Task: Look for space in Kumba, Cameroon from 22nd June, 2023 to 30th June, 2023 for 2 adults in price range Rs.7000 to Rs.15000. Place can be entire place with 1  bedroom having 1 bed and 1 bathroom. Property type can be house, flat, guest house, hotel. Booking option can be shelf check-in. Required host language is English.
Action: Mouse moved to (492, 117)
Screenshot: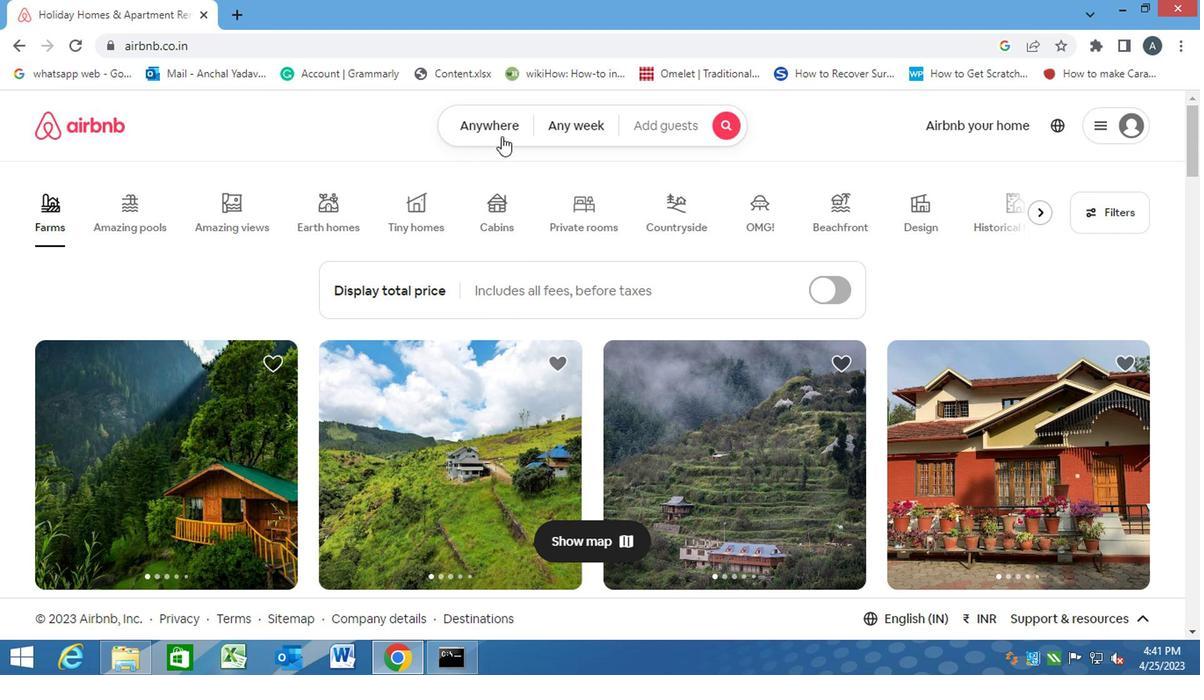
Action: Mouse pressed left at (492, 117)
Screenshot: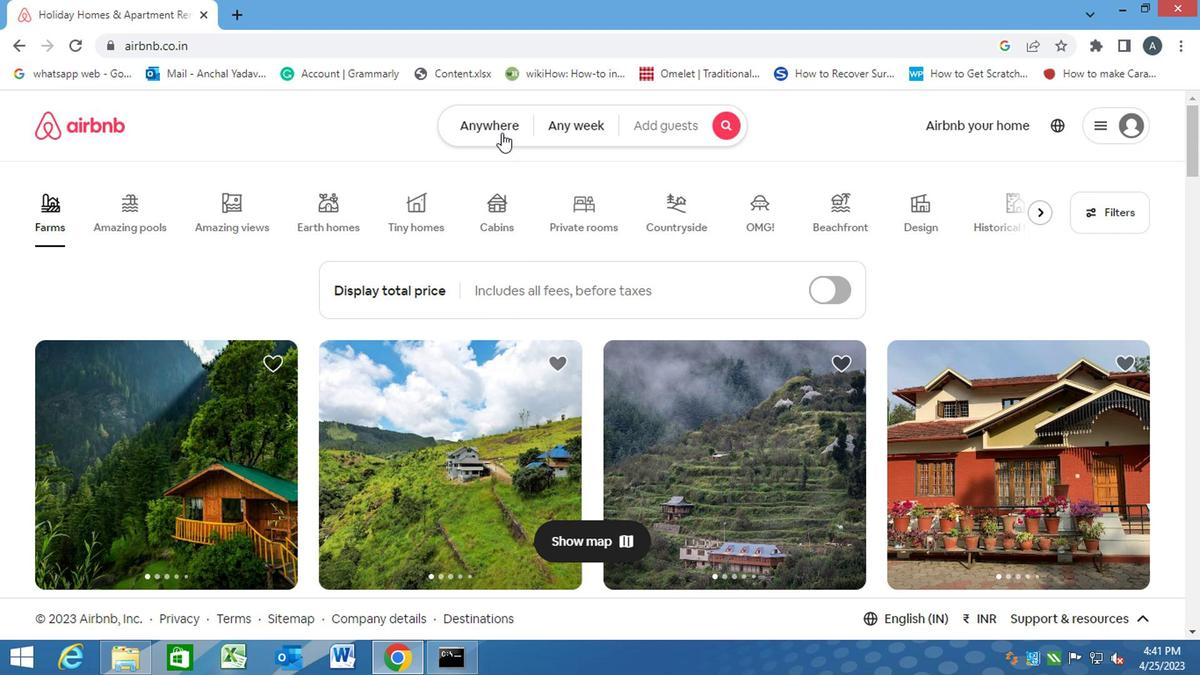 
Action: Mouse moved to (375, 178)
Screenshot: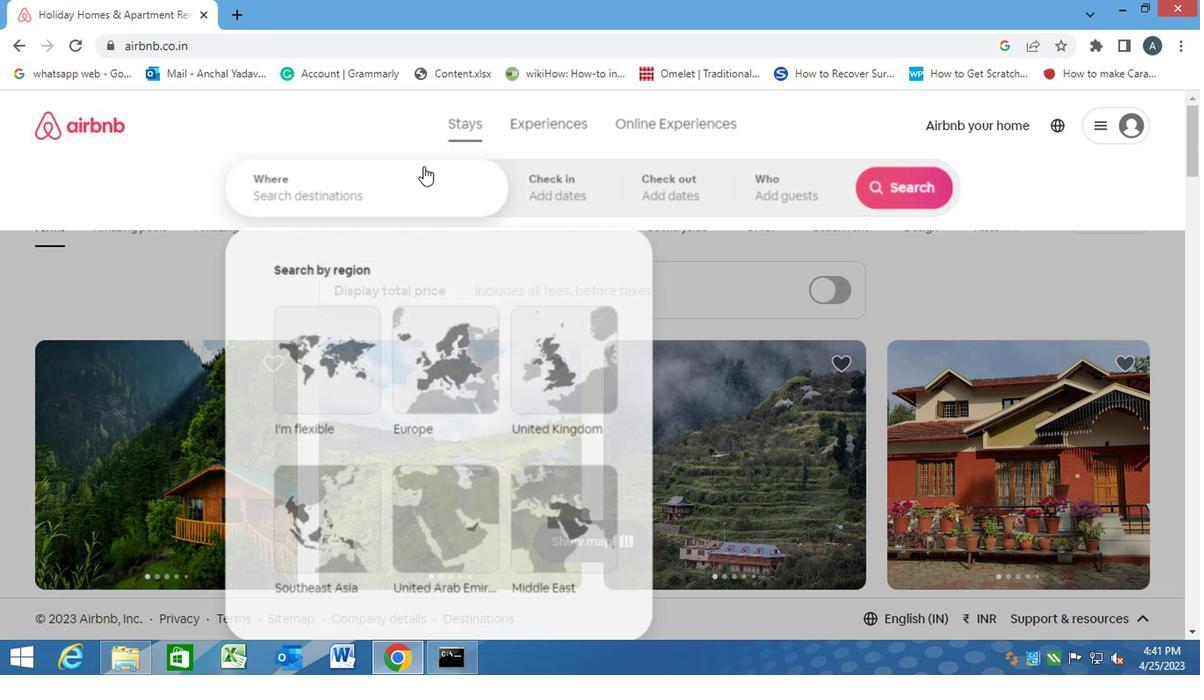 
Action: Mouse pressed left at (375, 178)
Screenshot: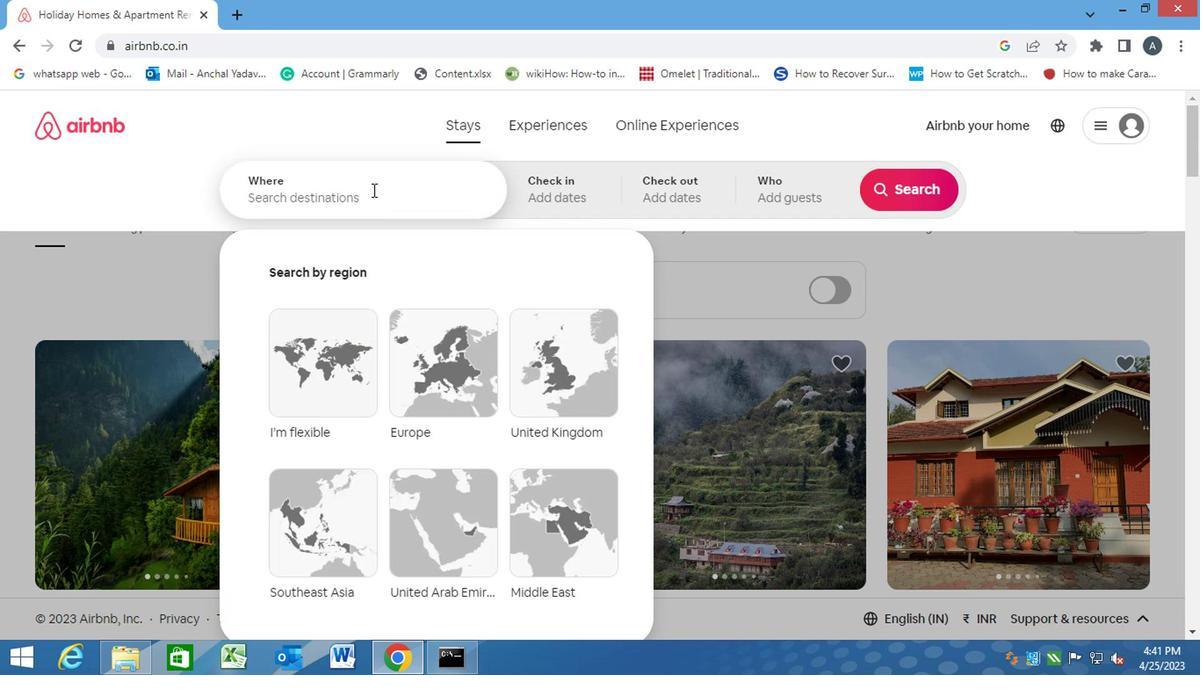 
Action: Key pressed k<Key.caps_lock>umba,<Key.space><Key.caps_lock>c<Key.caps_lock>an<Key.backspace>meroon<Key.enter>
Screenshot: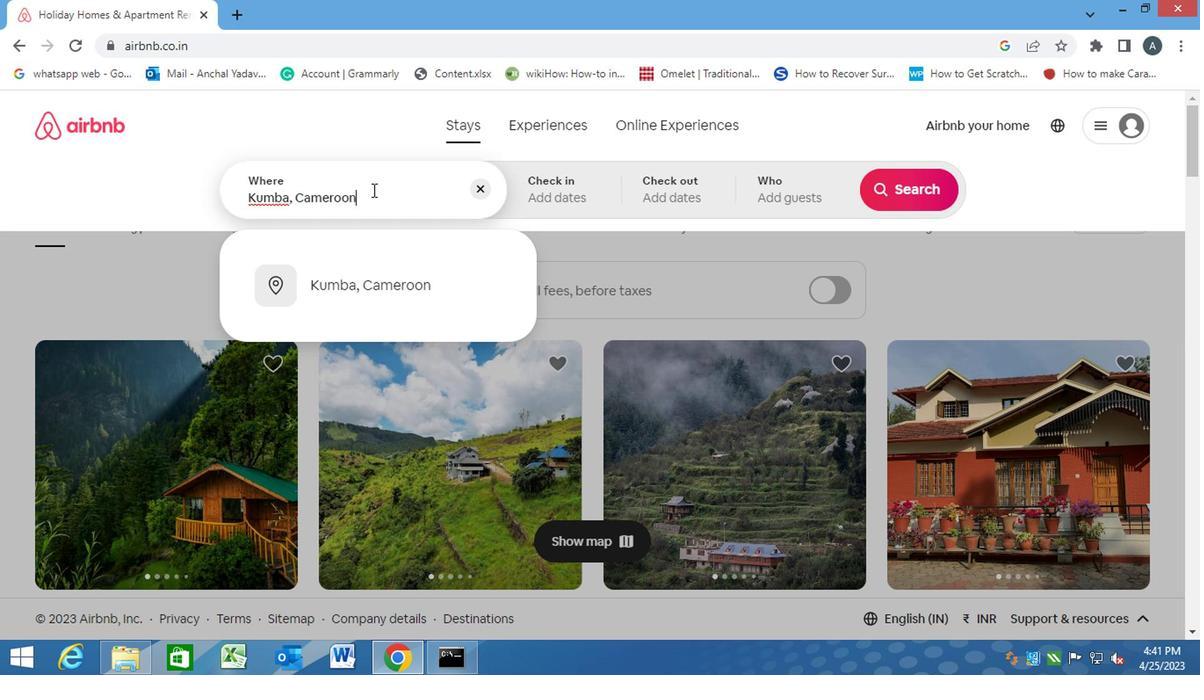 
Action: Mouse moved to (849, 323)
Screenshot: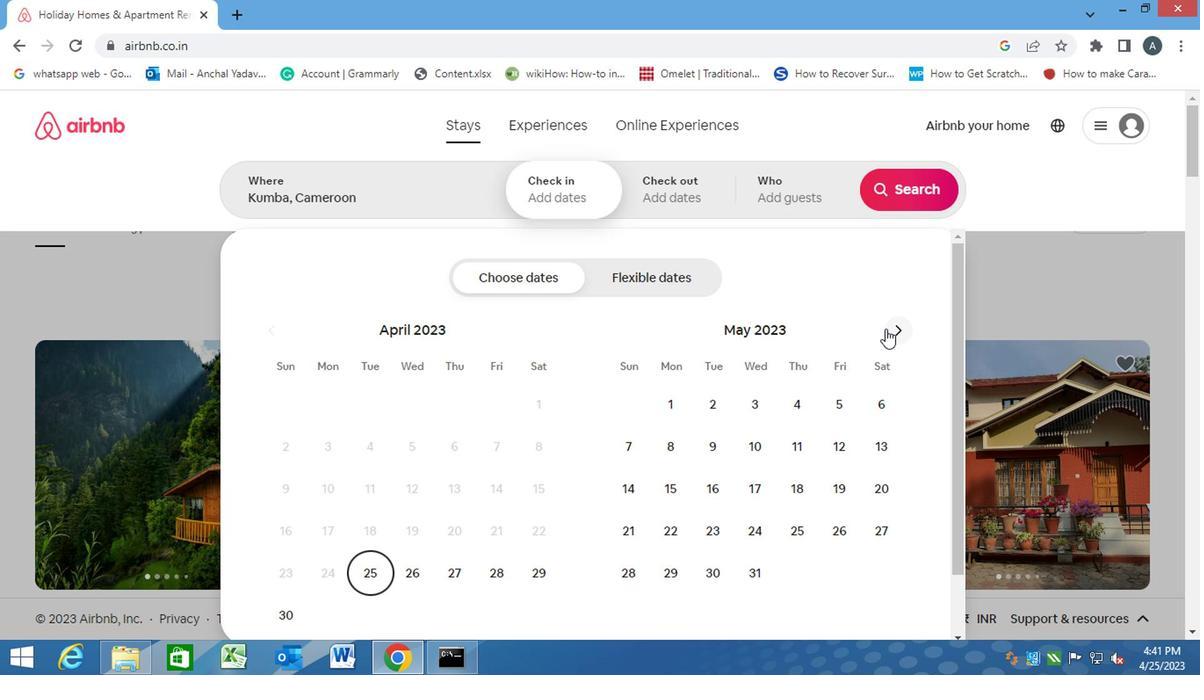 
Action: Mouse pressed left at (849, 323)
Screenshot: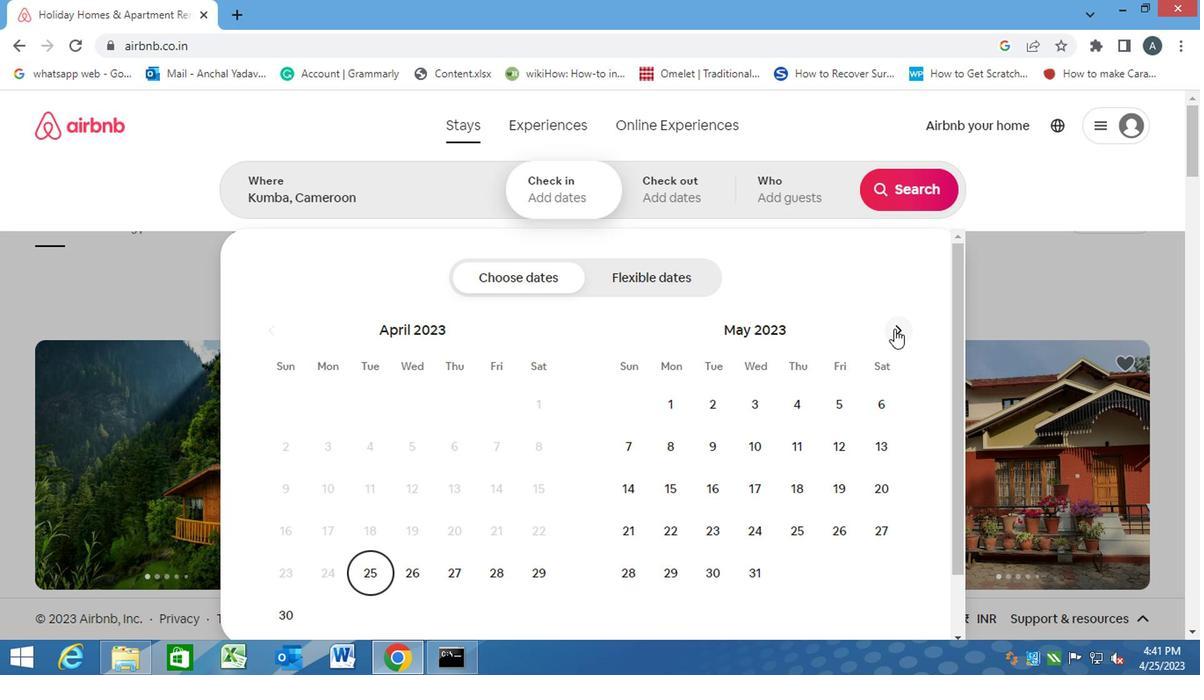 
Action: Mouse moved to (762, 522)
Screenshot: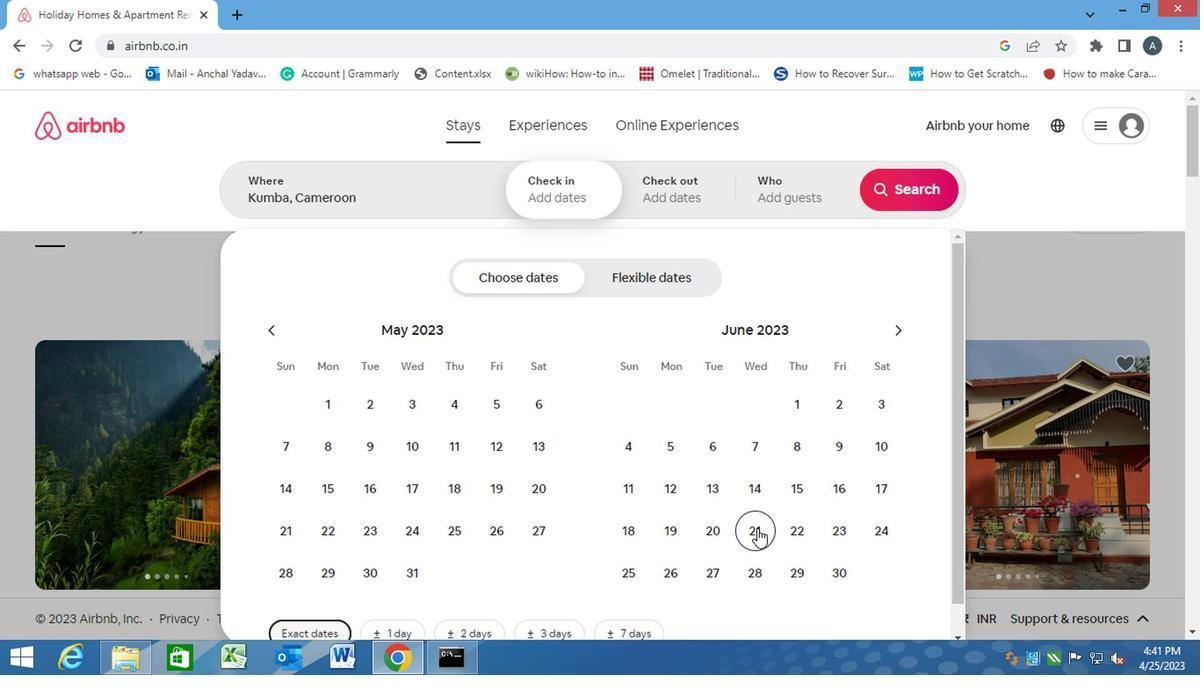 
Action: Mouse pressed left at (762, 522)
Screenshot: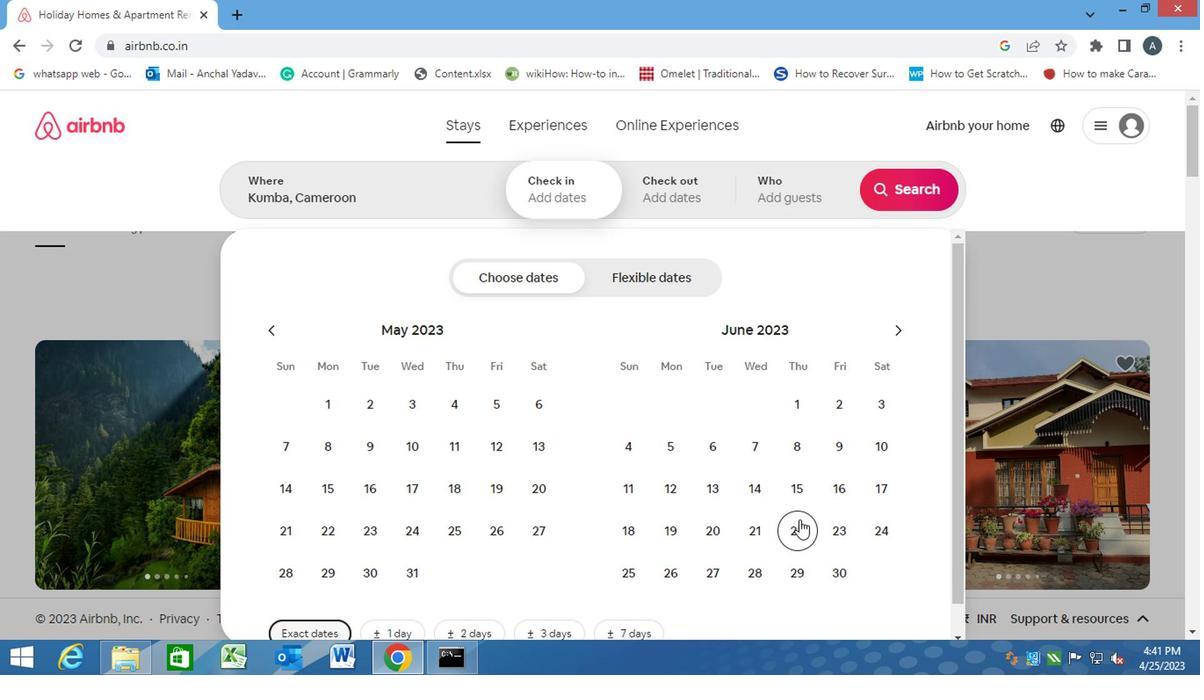 
Action: Mouse moved to (790, 565)
Screenshot: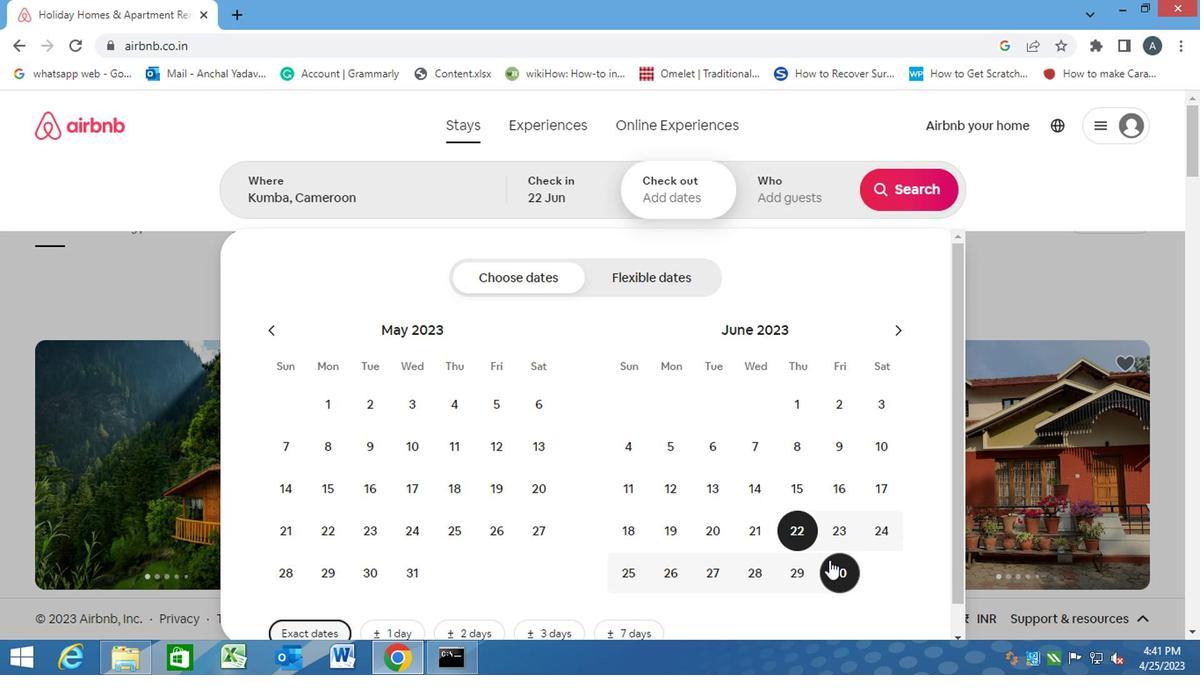 
Action: Mouse pressed left at (790, 565)
Screenshot: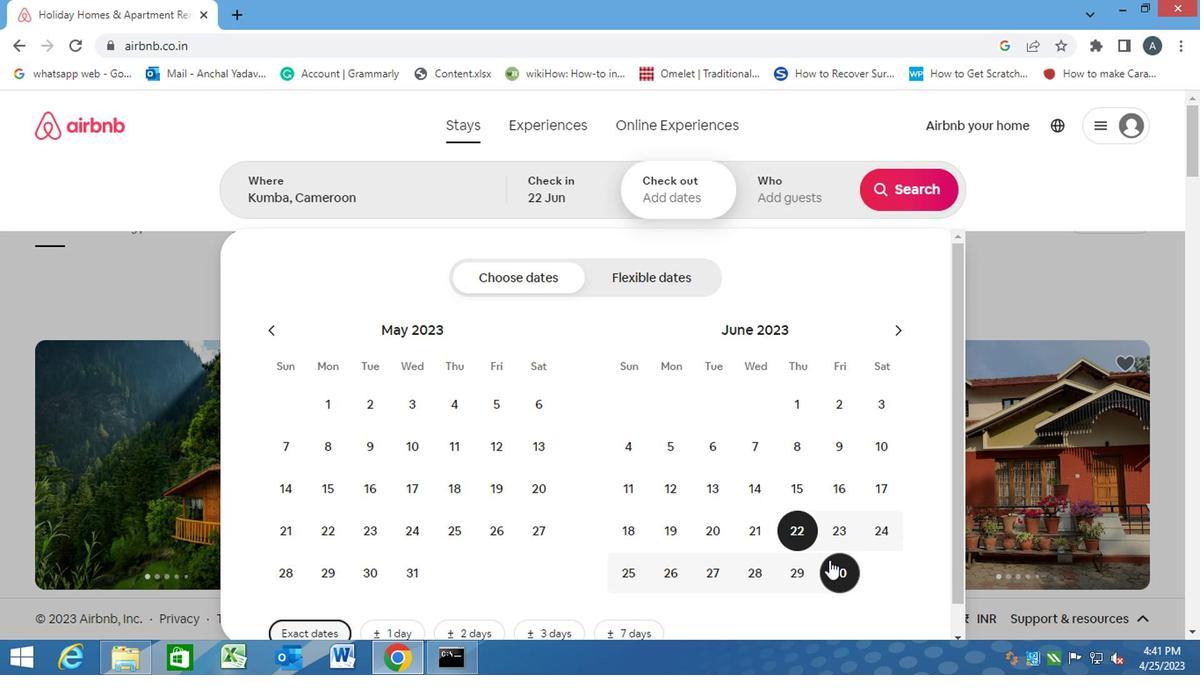 
Action: Mouse moved to (728, 163)
Screenshot: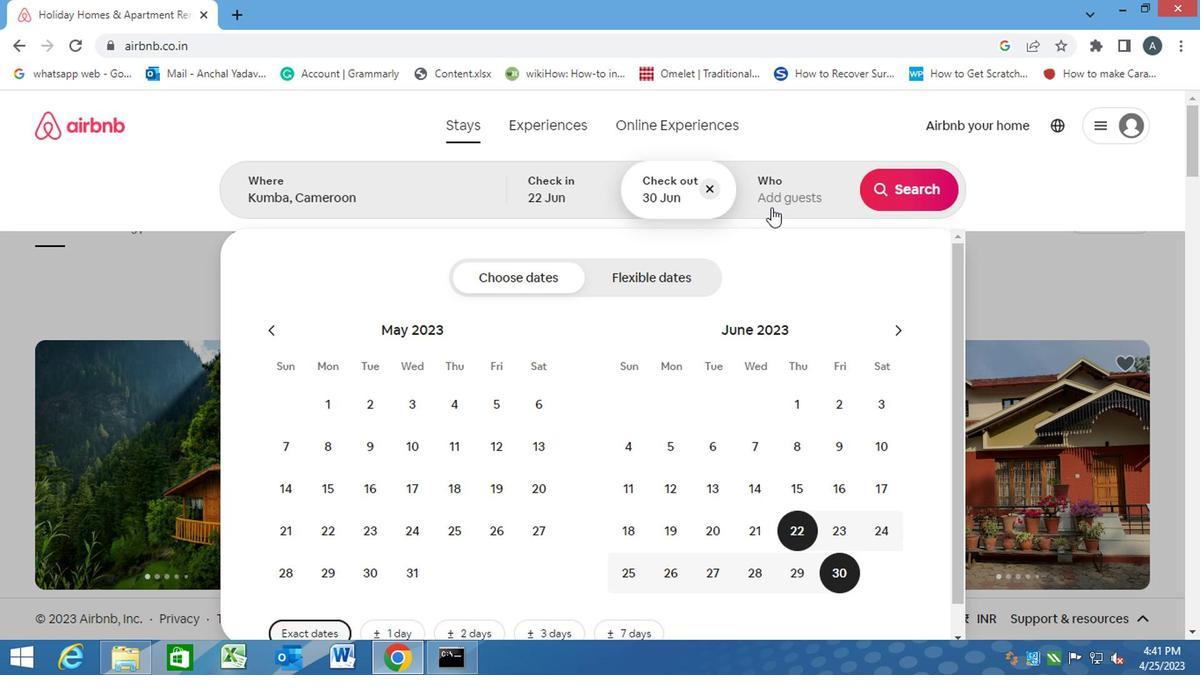 
Action: Mouse pressed left at (728, 163)
Screenshot: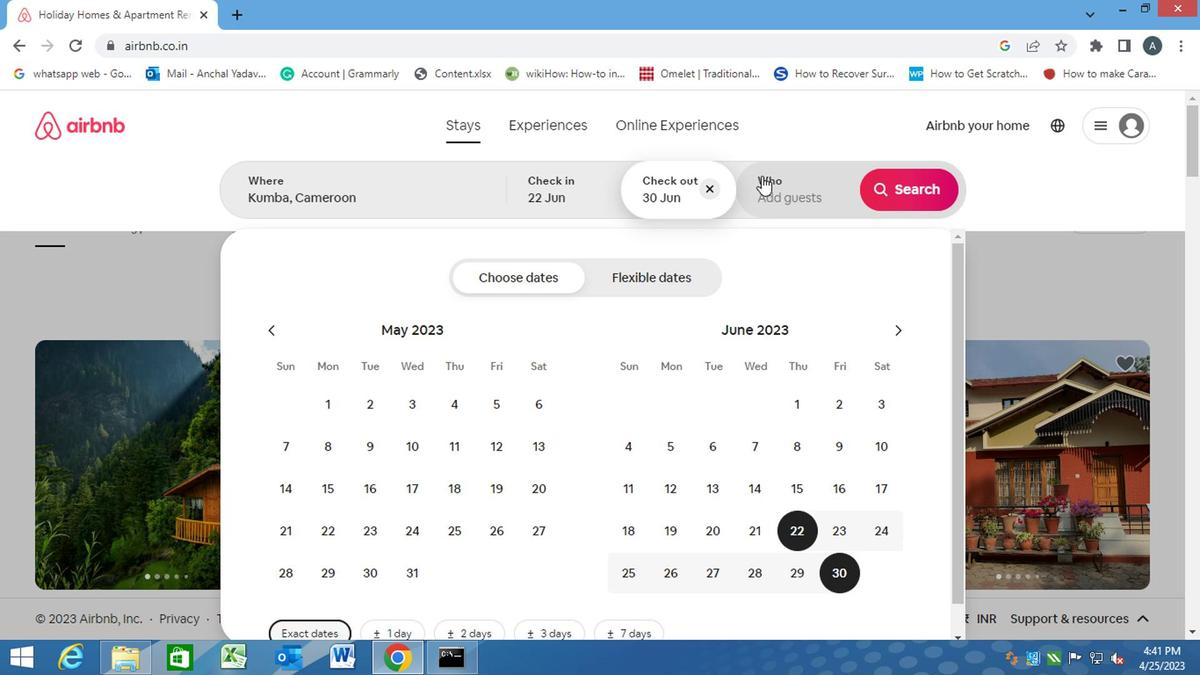 
Action: Mouse moved to (861, 270)
Screenshot: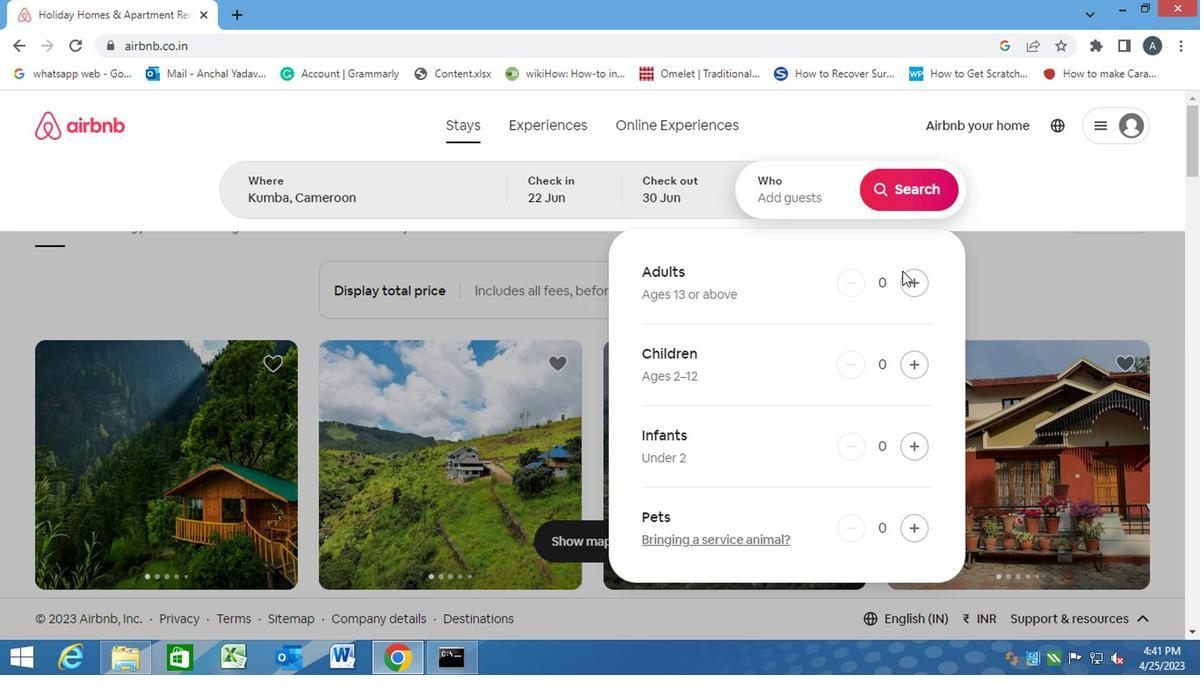 
Action: Mouse pressed left at (861, 270)
Screenshot: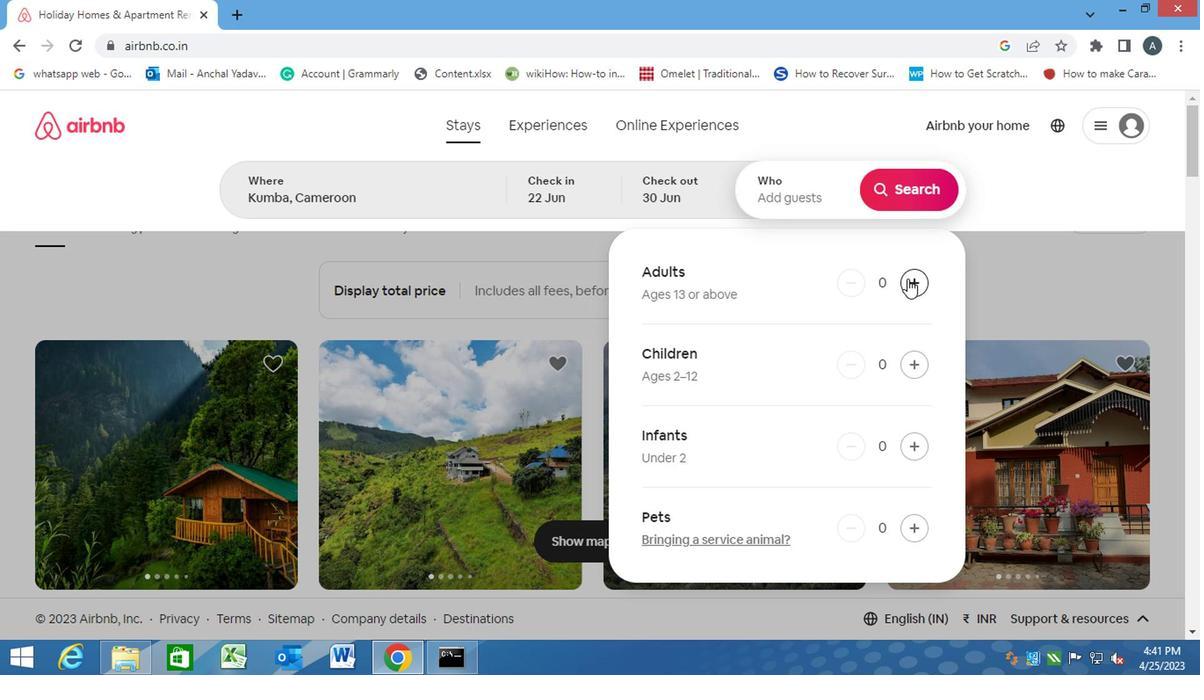 
Action: Mouse pressed left at (861, 270)
Screenshot: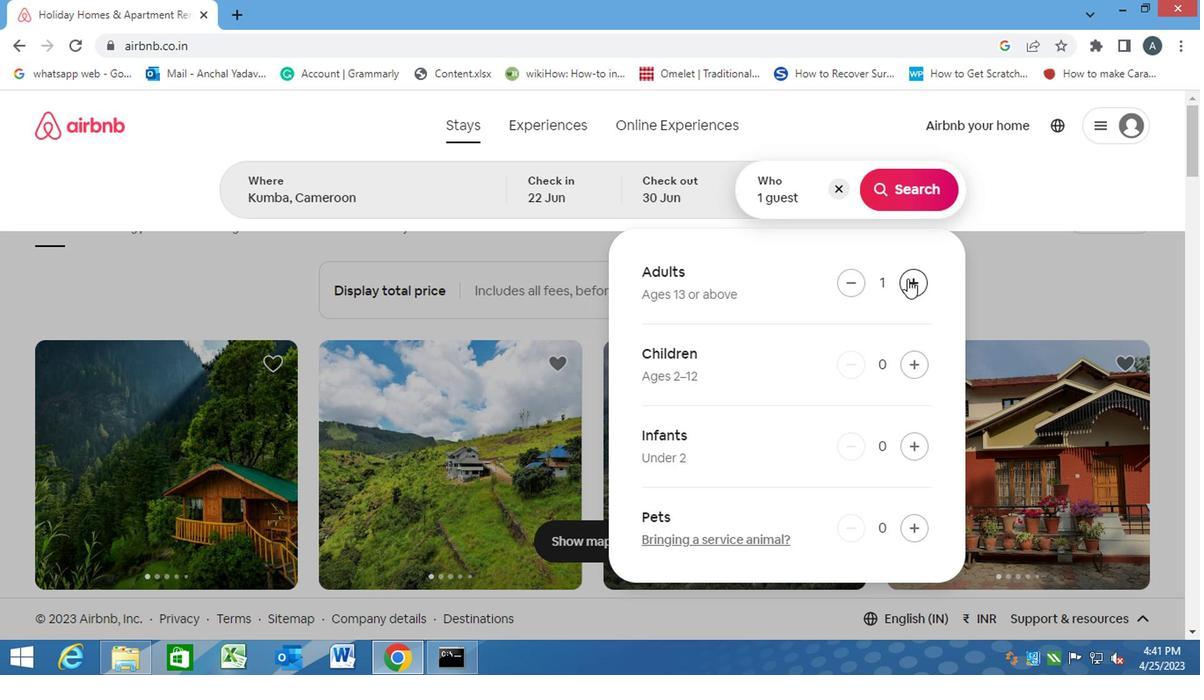 
Action: Mouse moved to (855, 176)
Screenshot: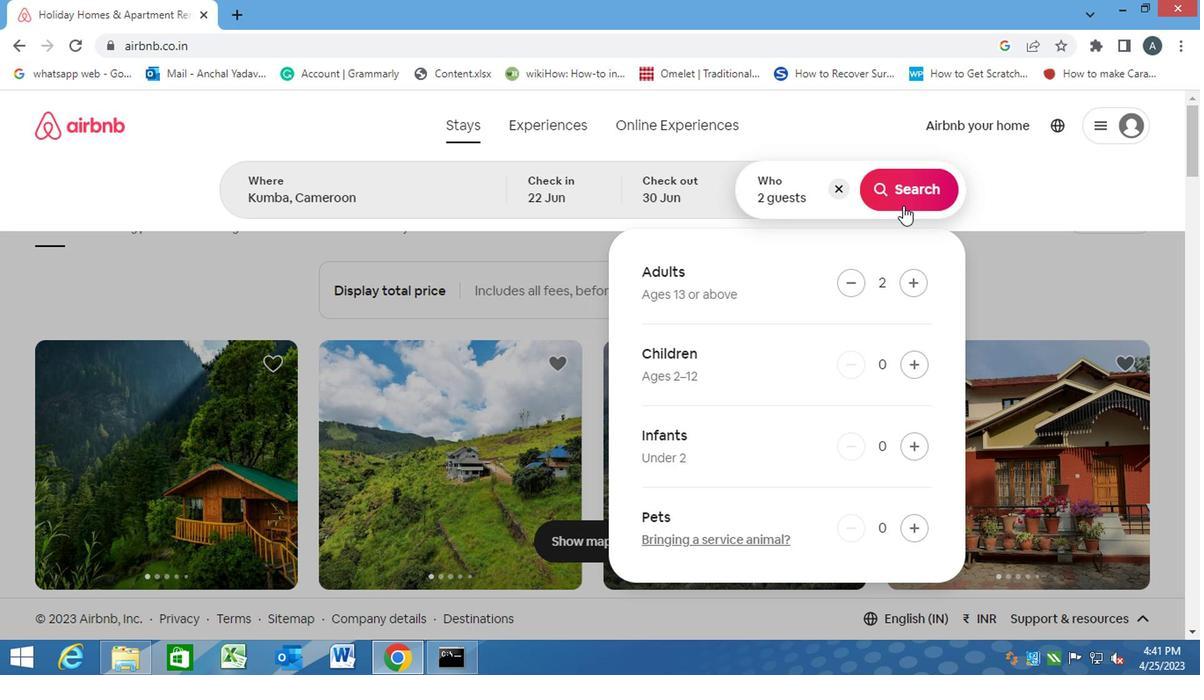 
Action: Mouse pressed left at (855, 176)
Screenshot: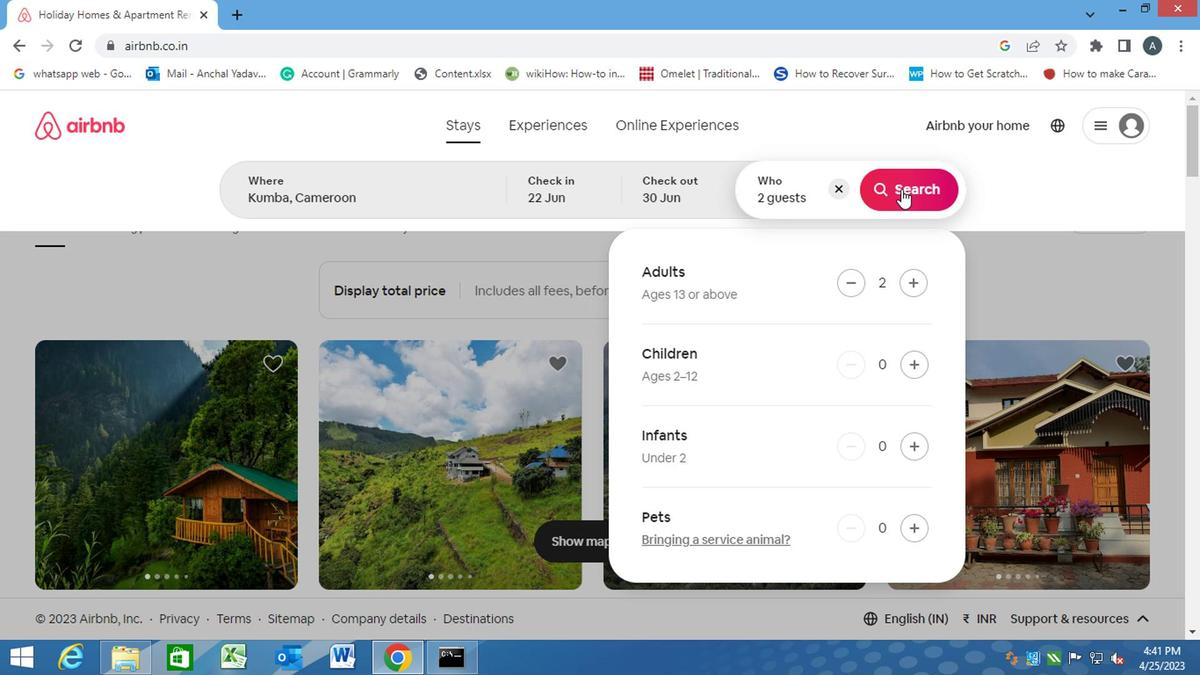 
Action: Mouse moved to (1068, 176)
Screenshot: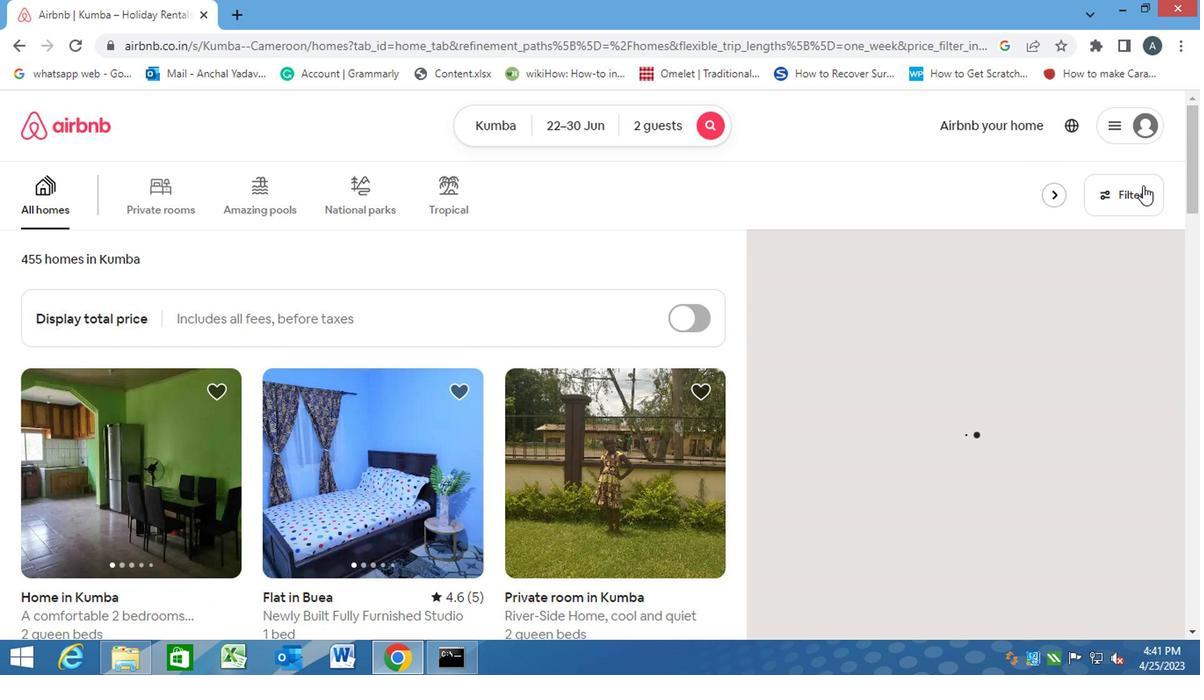 
Action: Mouse pressed left at (1068, 176)
Screenshot: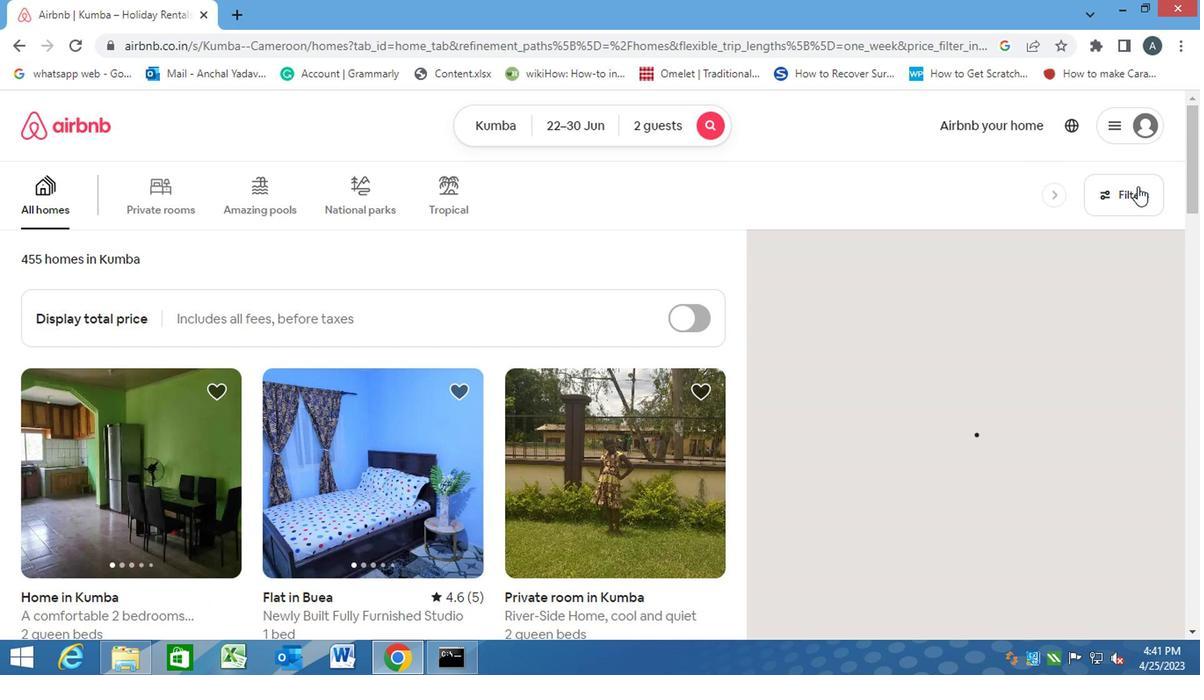 
Action: Mouse moved to (408, 408)
Screenshot: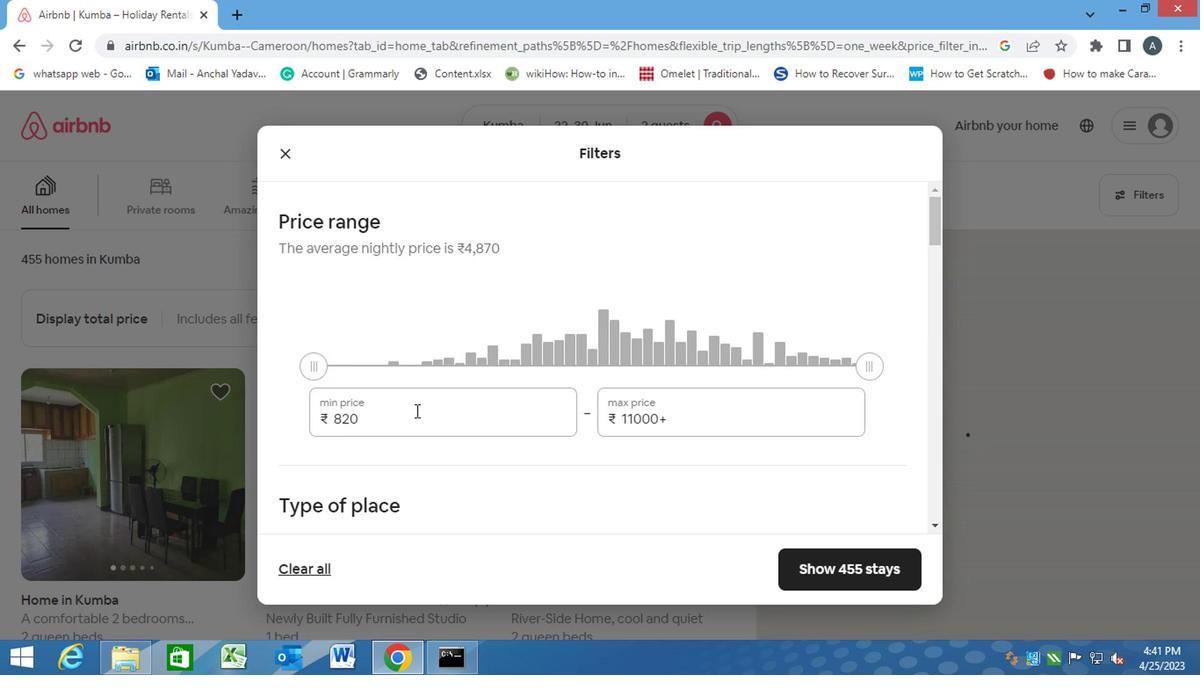 
Action: Mouse pressed left at (408, 408)
Screenshot: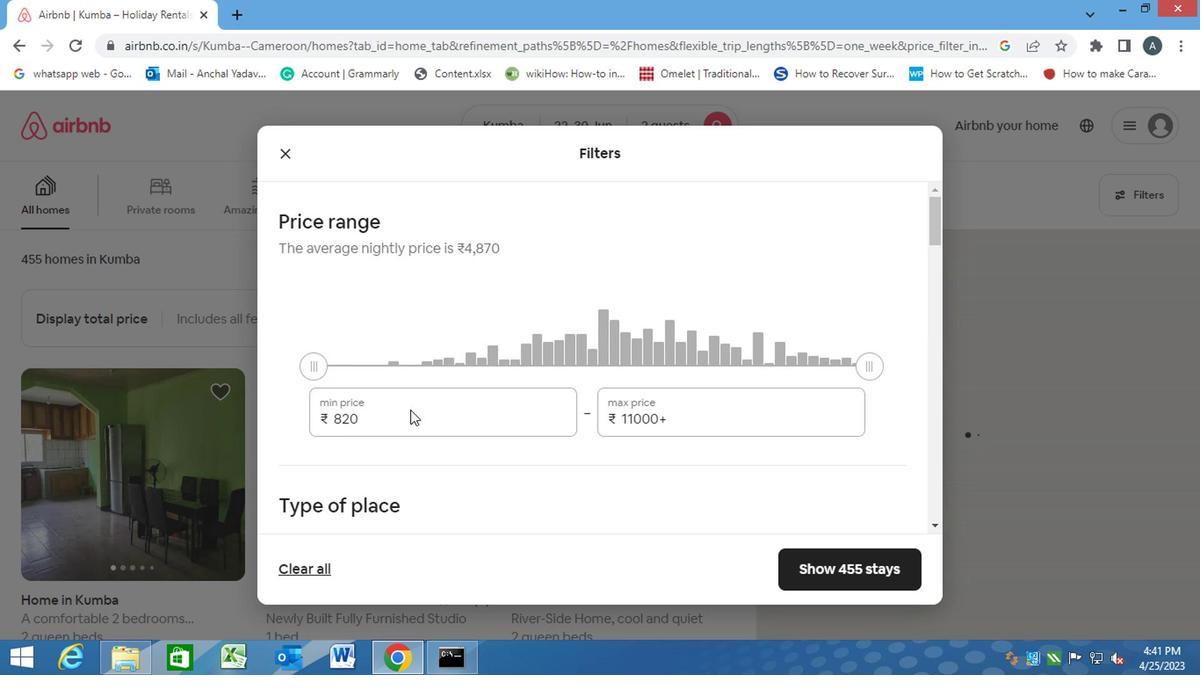 
Action: Mouse moved to (367, 407)
Screenshot: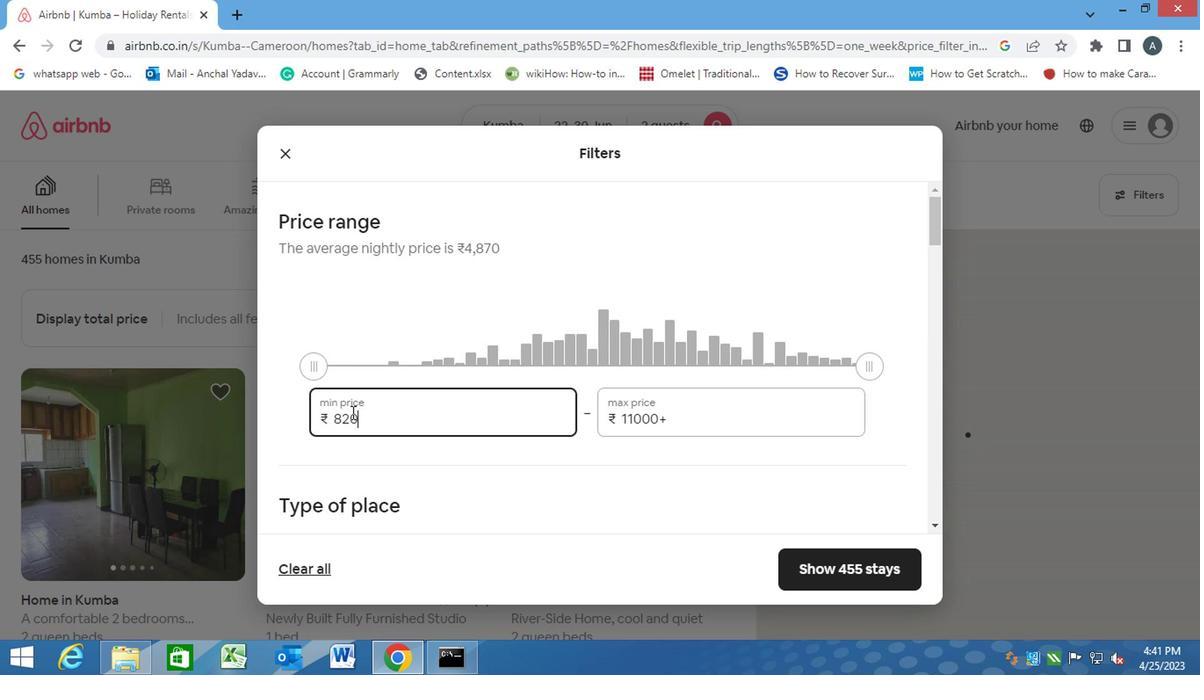 
Action: Mouse pressed left at (367, 407)
Screenshot: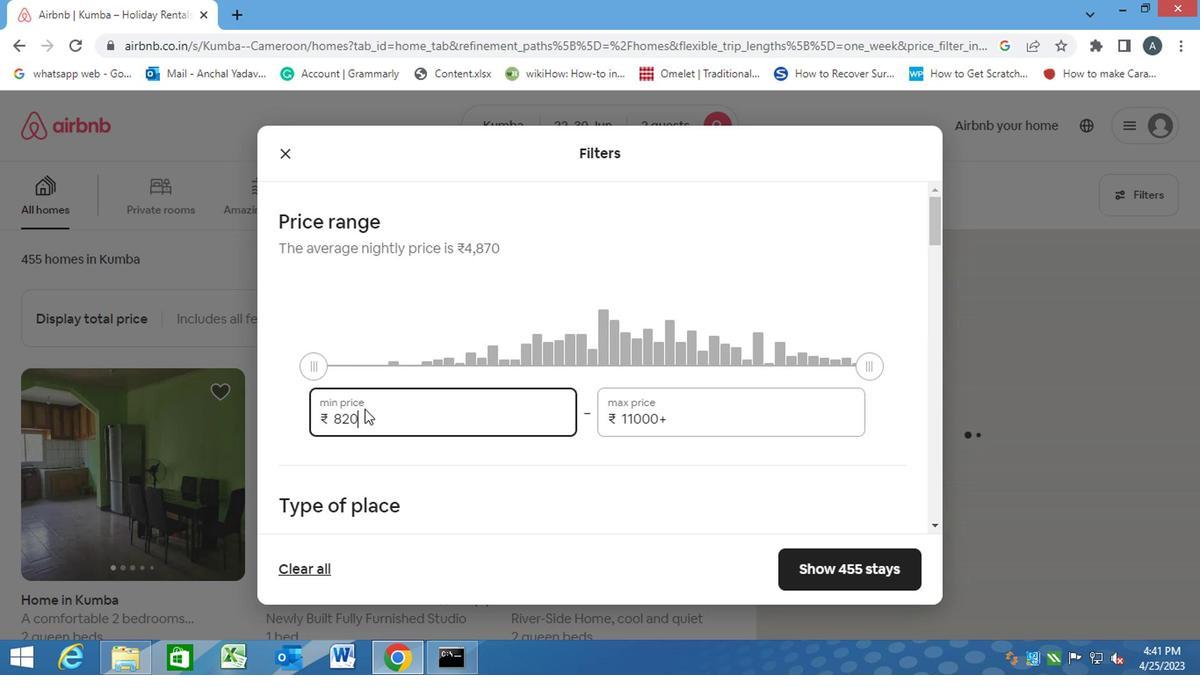
Action: Mouse moved to (364, 416)
Screenshot: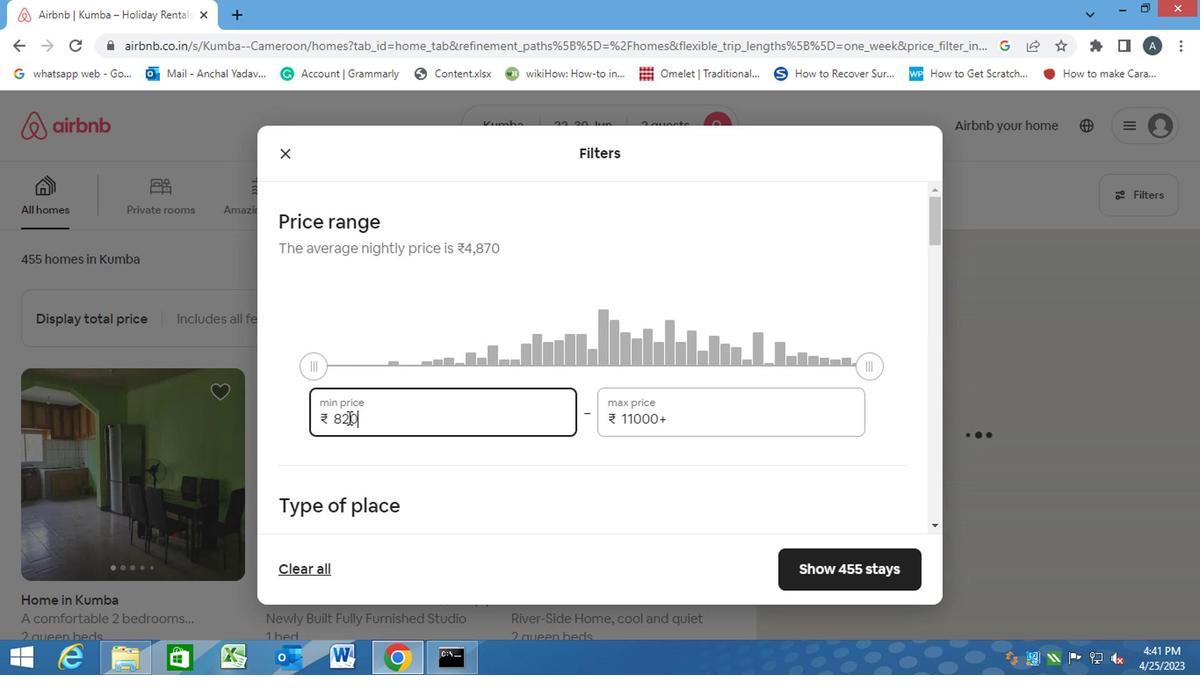
Action: Mouse pressed left at (364, 416)
Screenshot: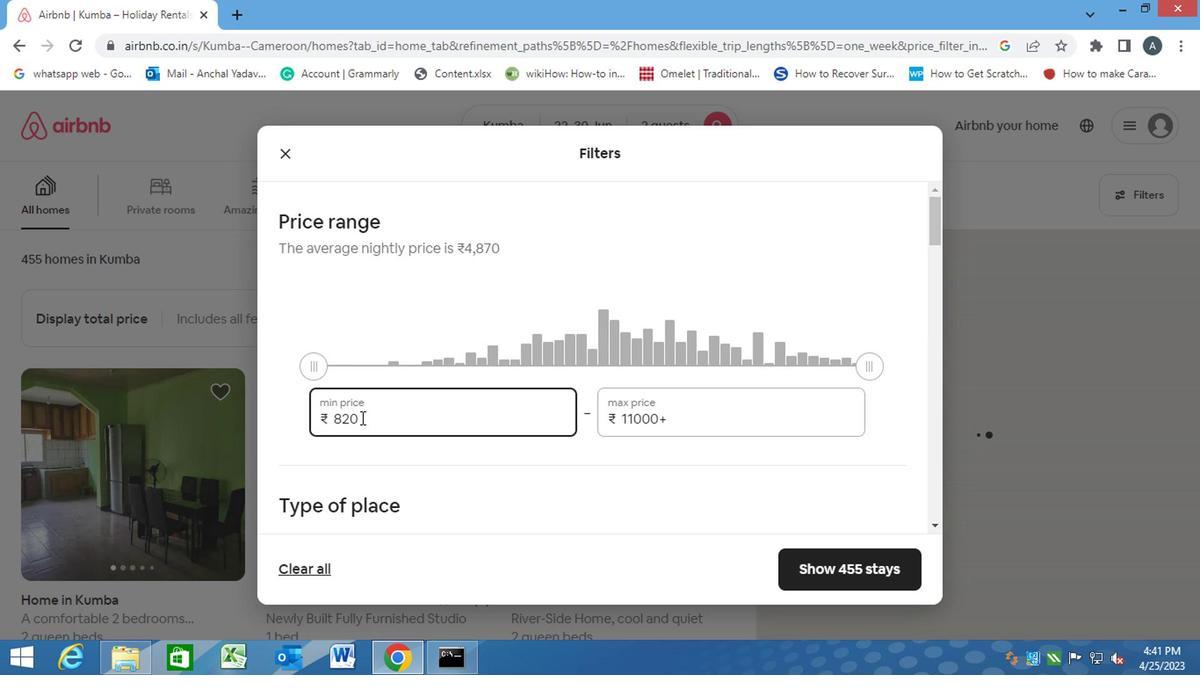 
Action: Mouse moved to (324, 425)
Screenshot: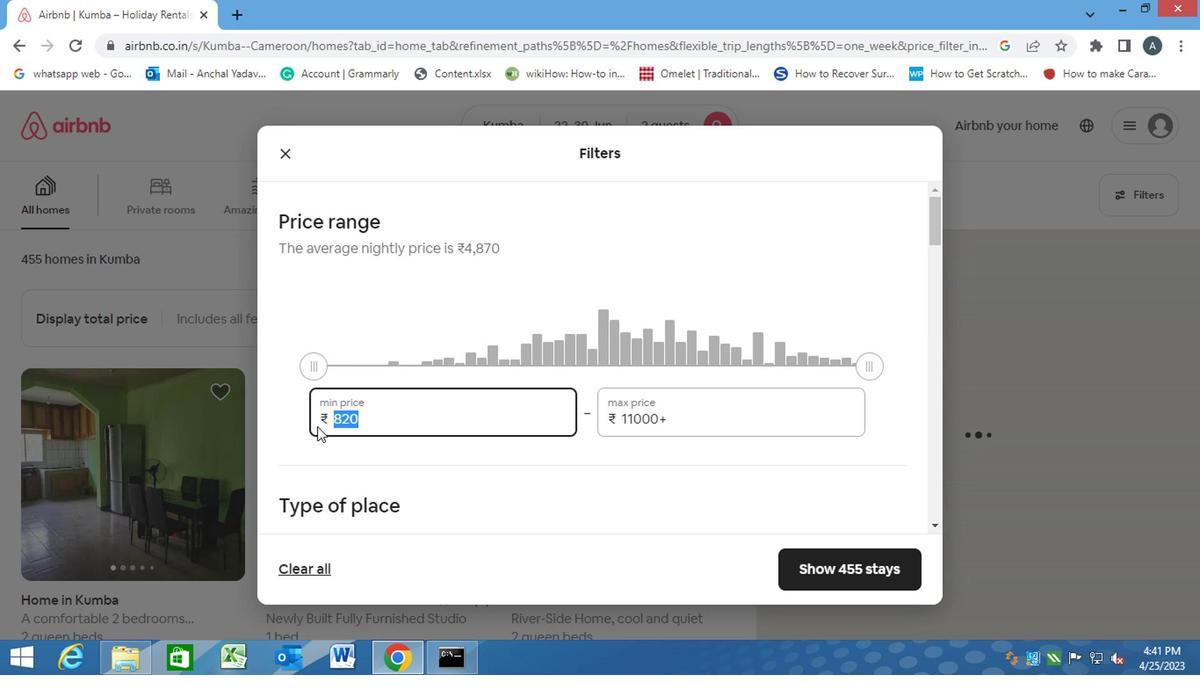 
Action: Key pressed 7000<Key.tab><Key.backspace><Key.backspace><Key.backspace><Key.backspace><Key.backspace>1<Key.backspace><Key.backspace><Key.backspace><Key.backspace><Key.backspace><Key.backspace><Key.backspace><Key.backspace><Key.backspace><Key.backspace><Key.backspace>15000
Screenshot: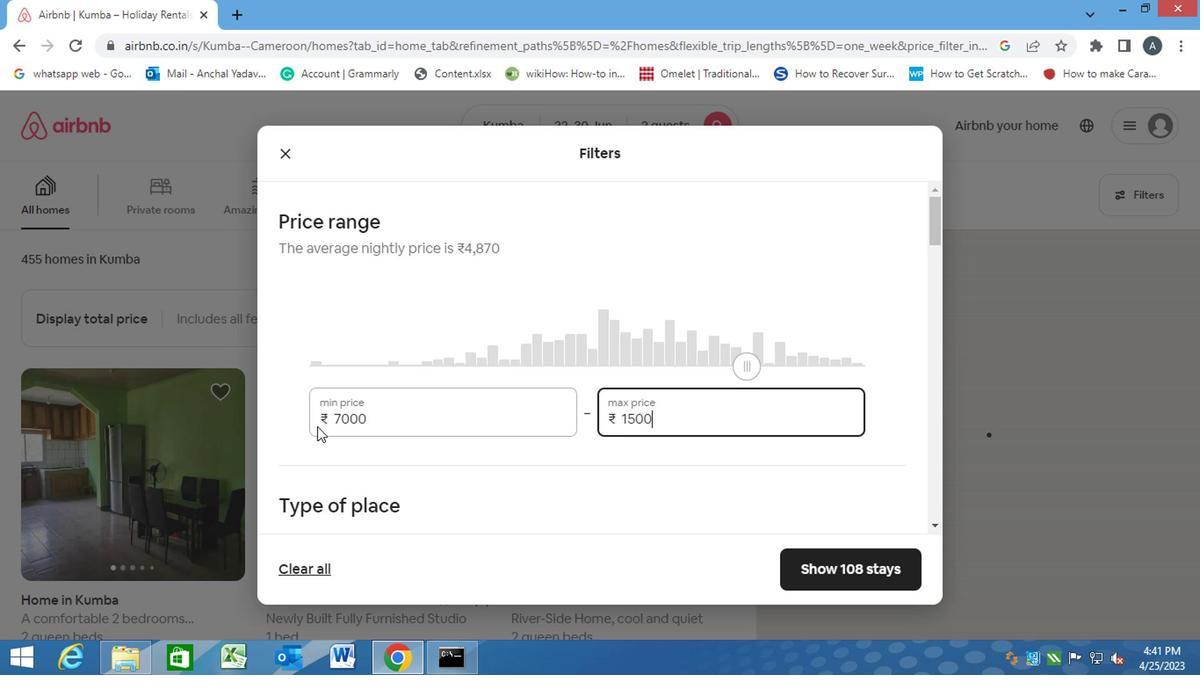 
Action: Mouse moved to (360, 432)
Screenshot: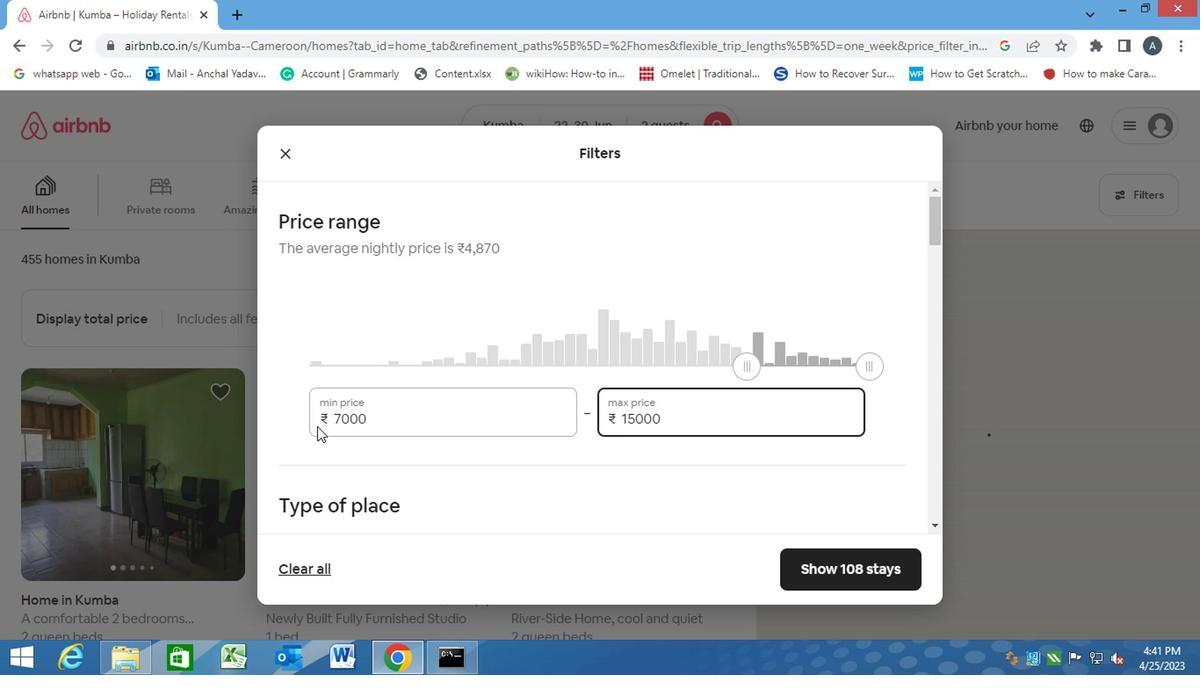 
Action: Mouse scrolled (360, 432) with delta (0, 0)
Screenshot: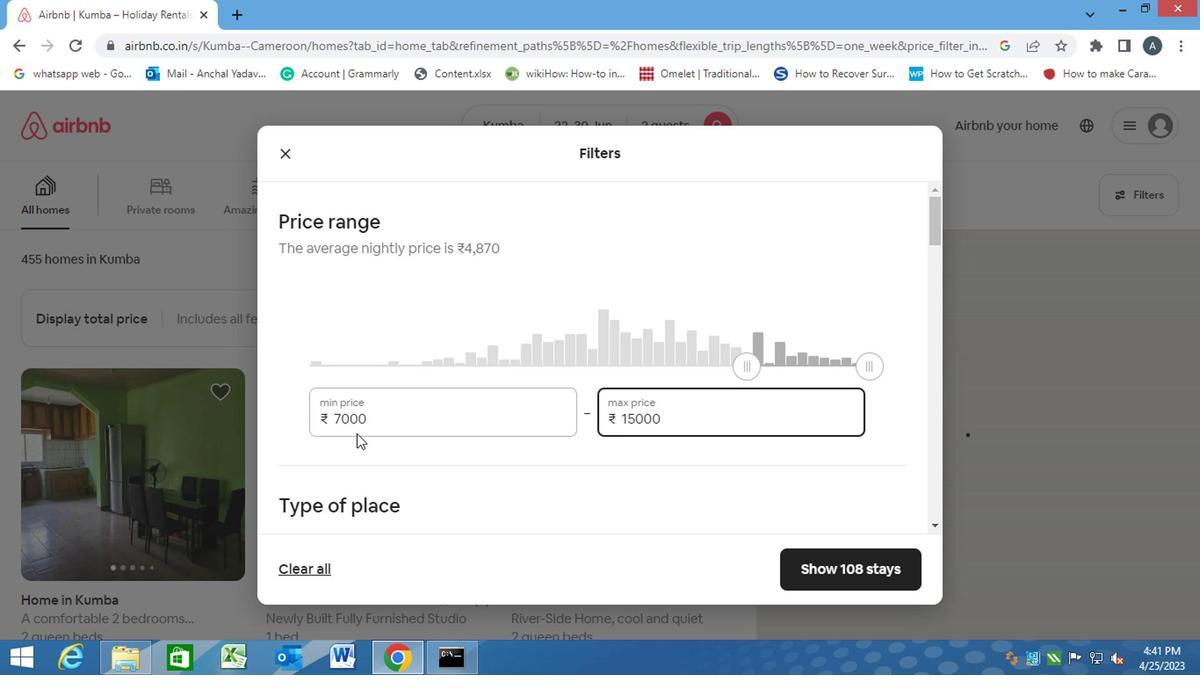 
Action: Mouse scrolled (360, 432) with delta (0, 0)
Screenshot: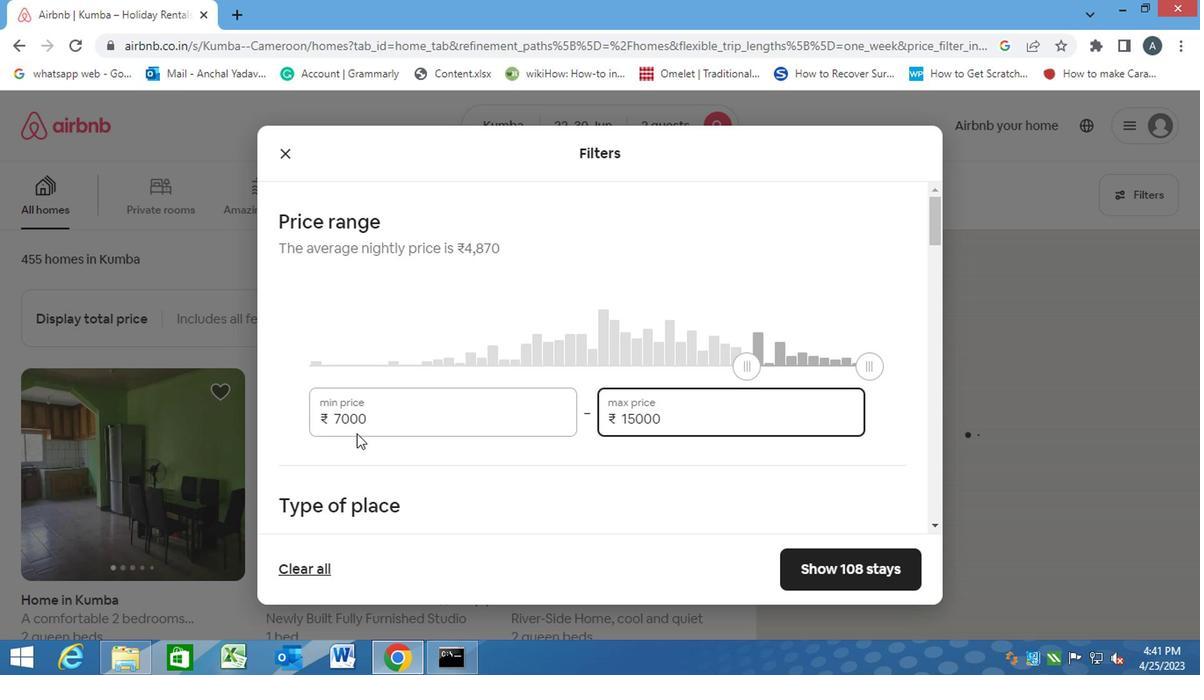 
Action: Mouse moved to (308, 380)
Screenshot: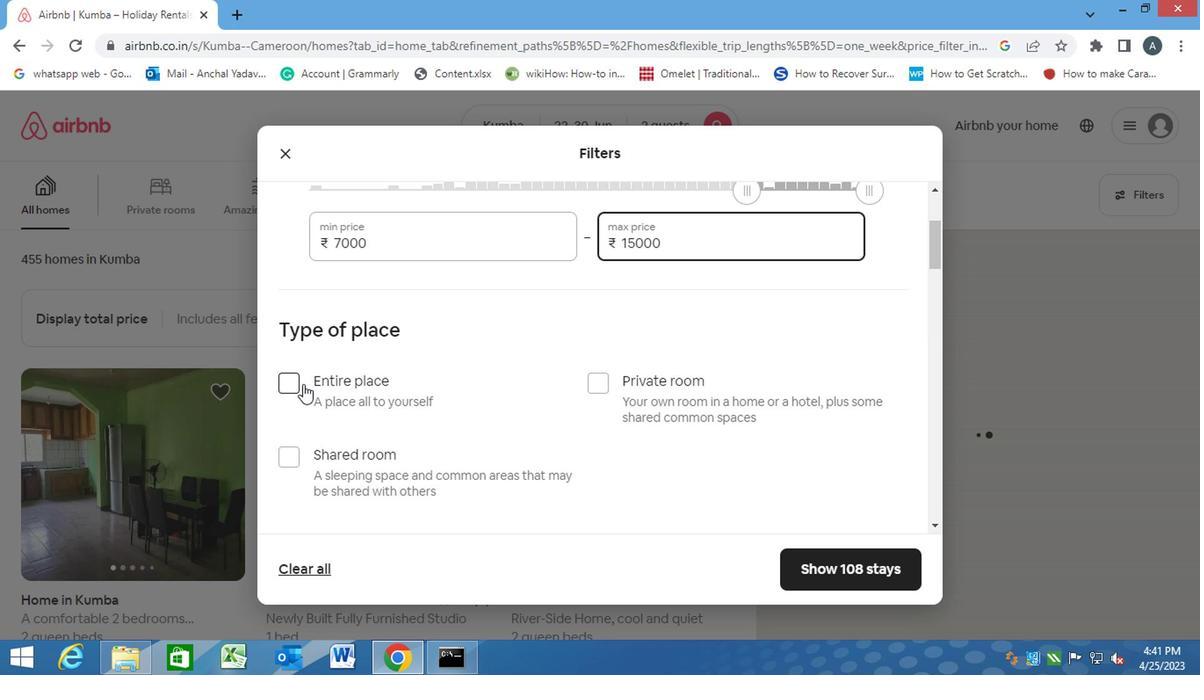 
Action: Mouse pressed left at (308, 380)
Screenshot: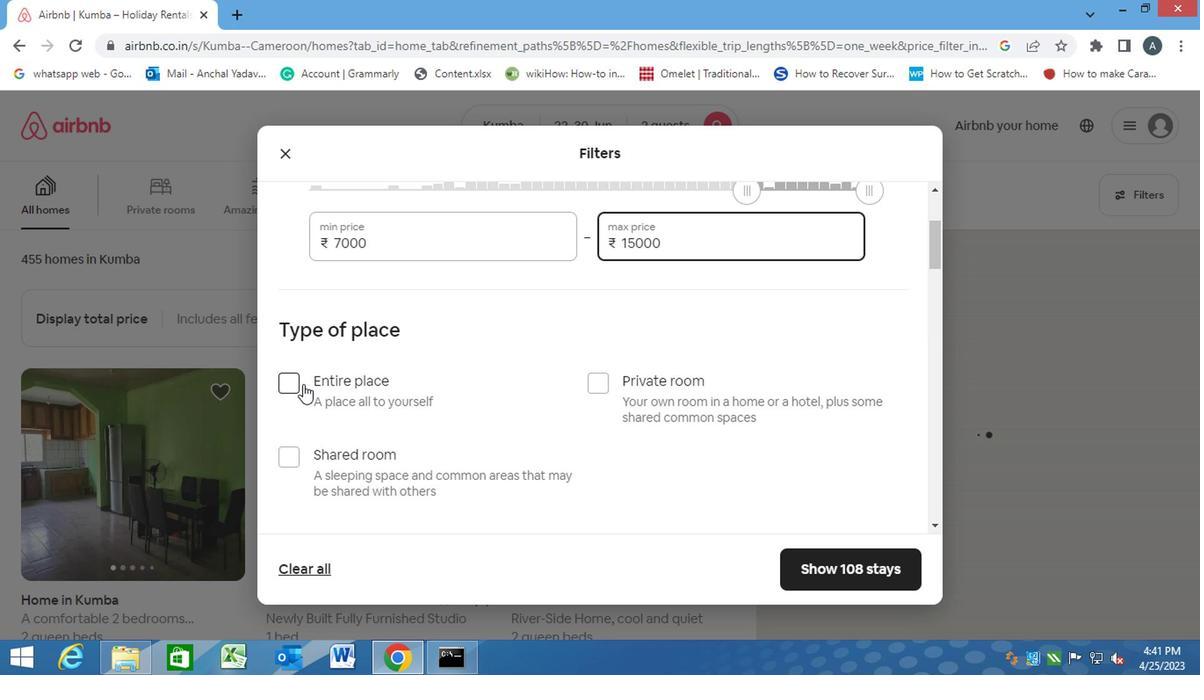 
Action: Mouse moved to (367, 399)
Screenshot: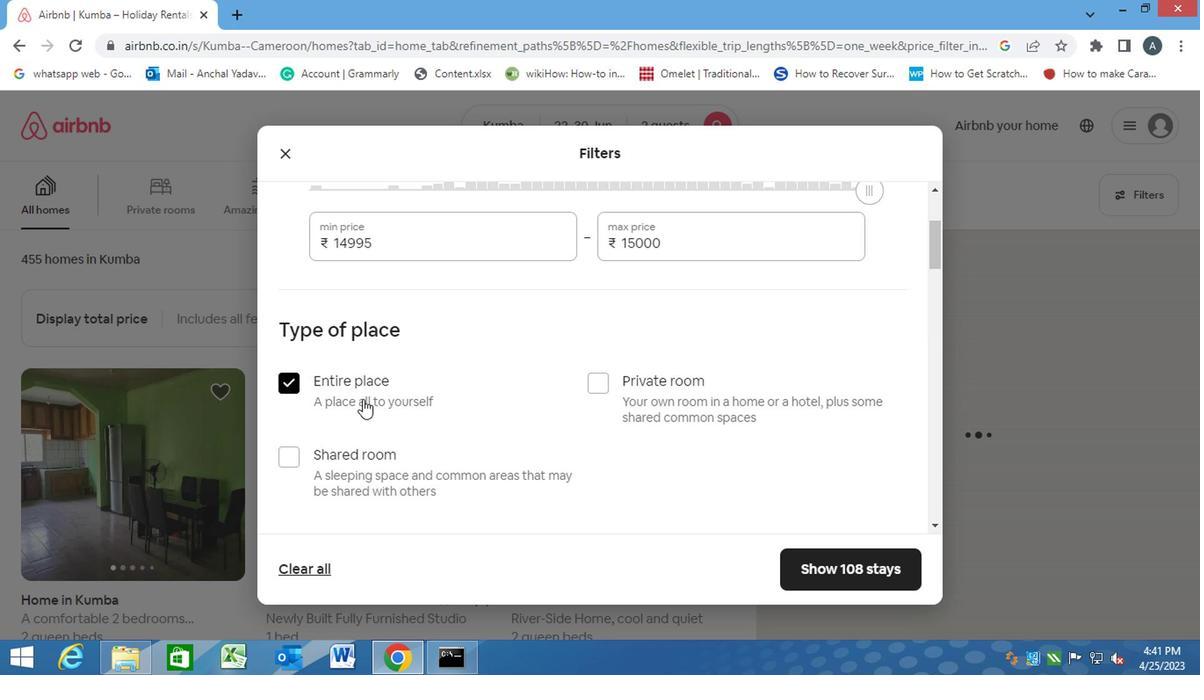 
Action: Mouse scrolled (367, 397) with delta (0, -1)
Screenshot: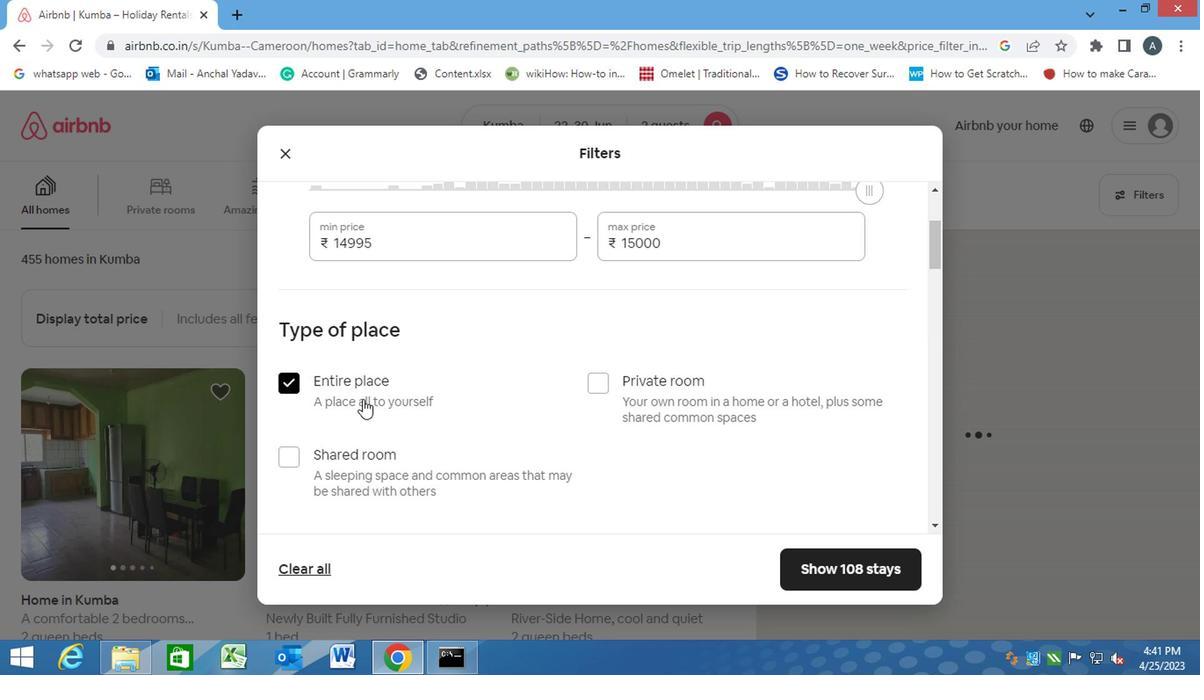 
Action: Mouse scrolled (367, 397) with delta (0, -1)
Screenshot: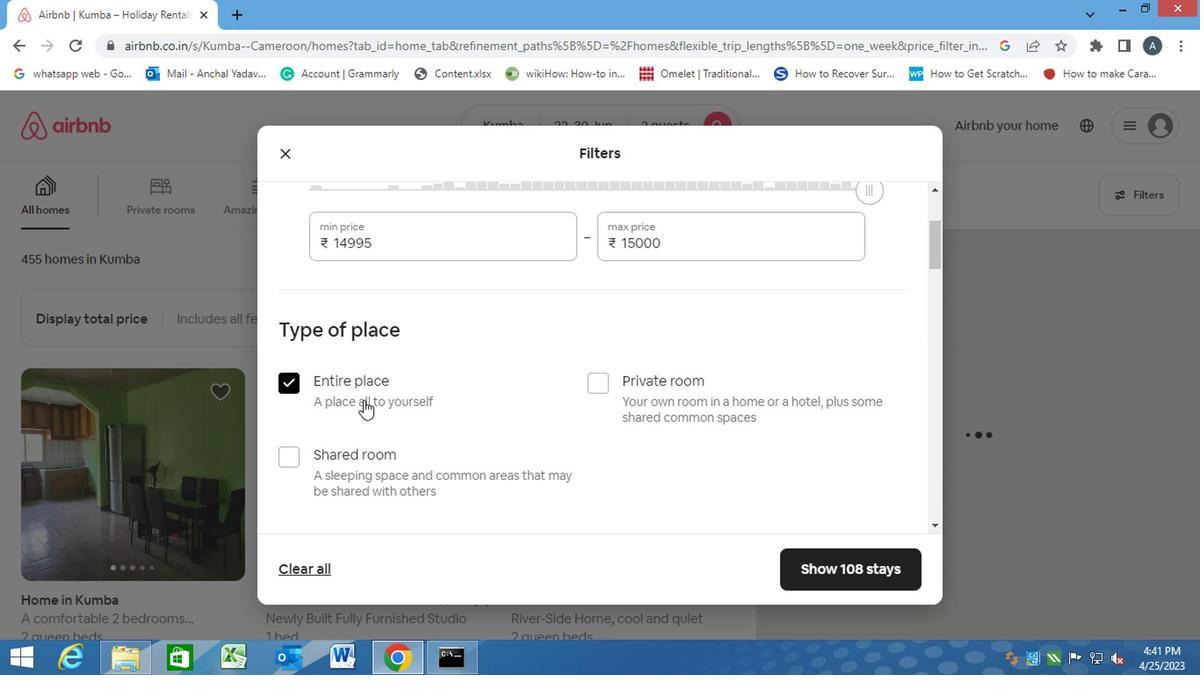 
Action: Mouse scrolled (367, 397) with delta (0, -1)
Screenshot: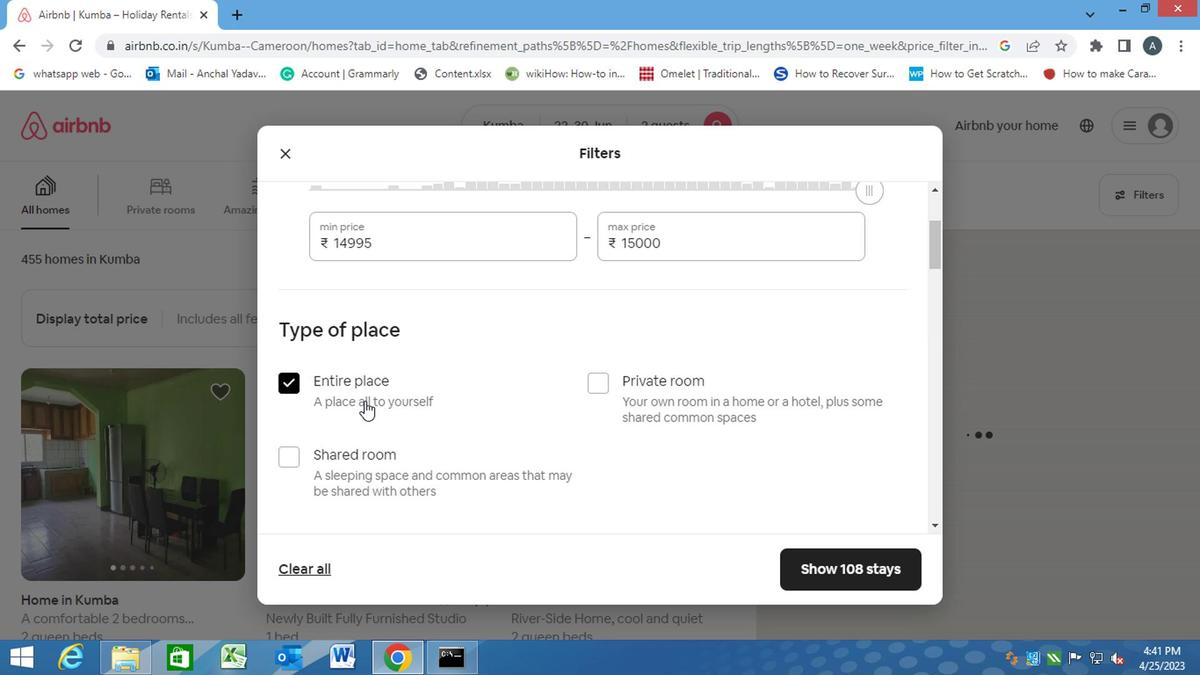
Action: Mouse scrolled (367, 397) with delta (0, -1)
Screenshot: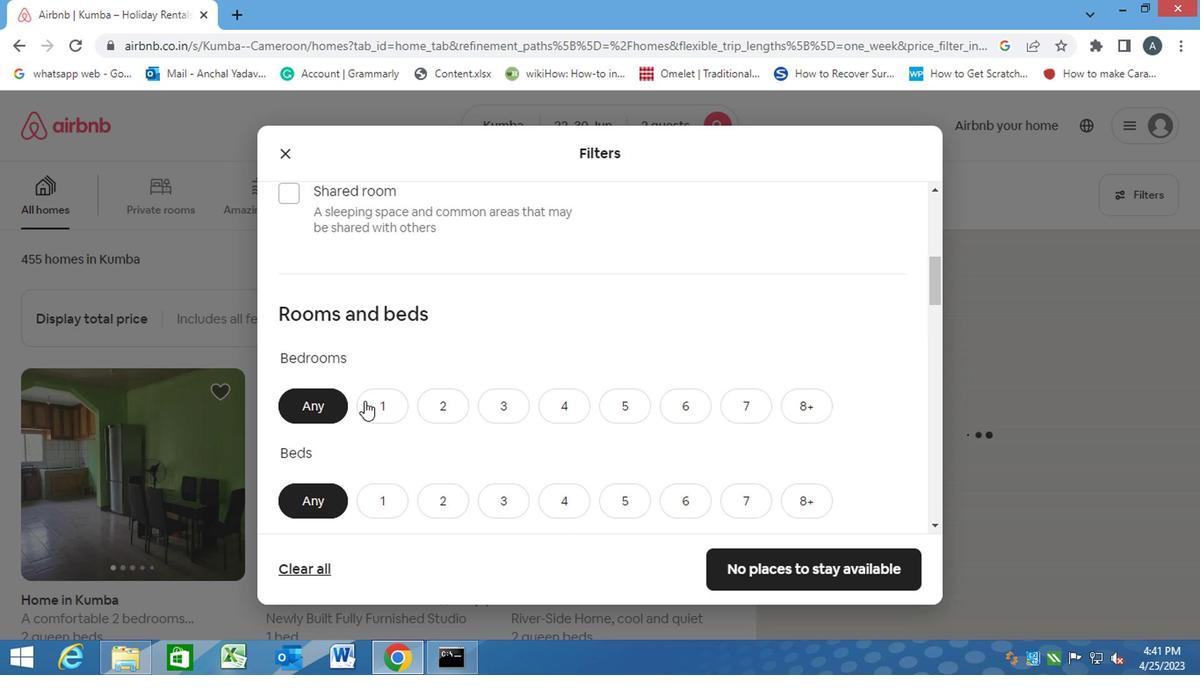 
Action: Mouse moved to (377, 303)
Screenshot: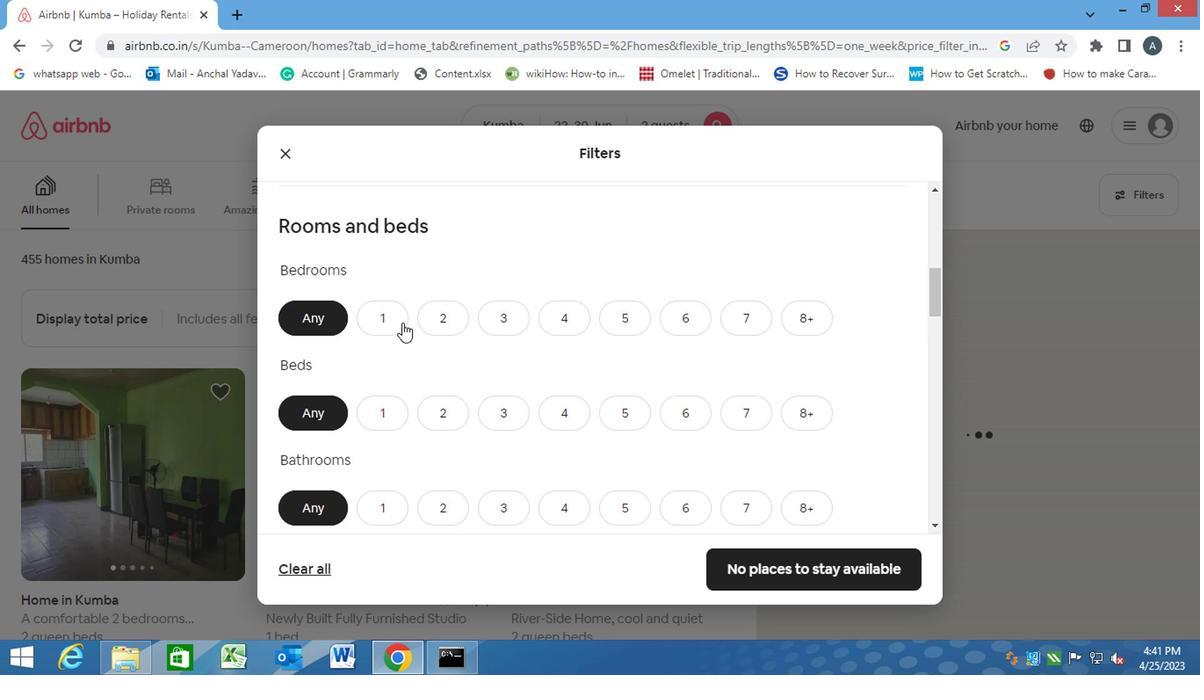 
Action: Mouse pressed left at (377, 303)
Screenshot: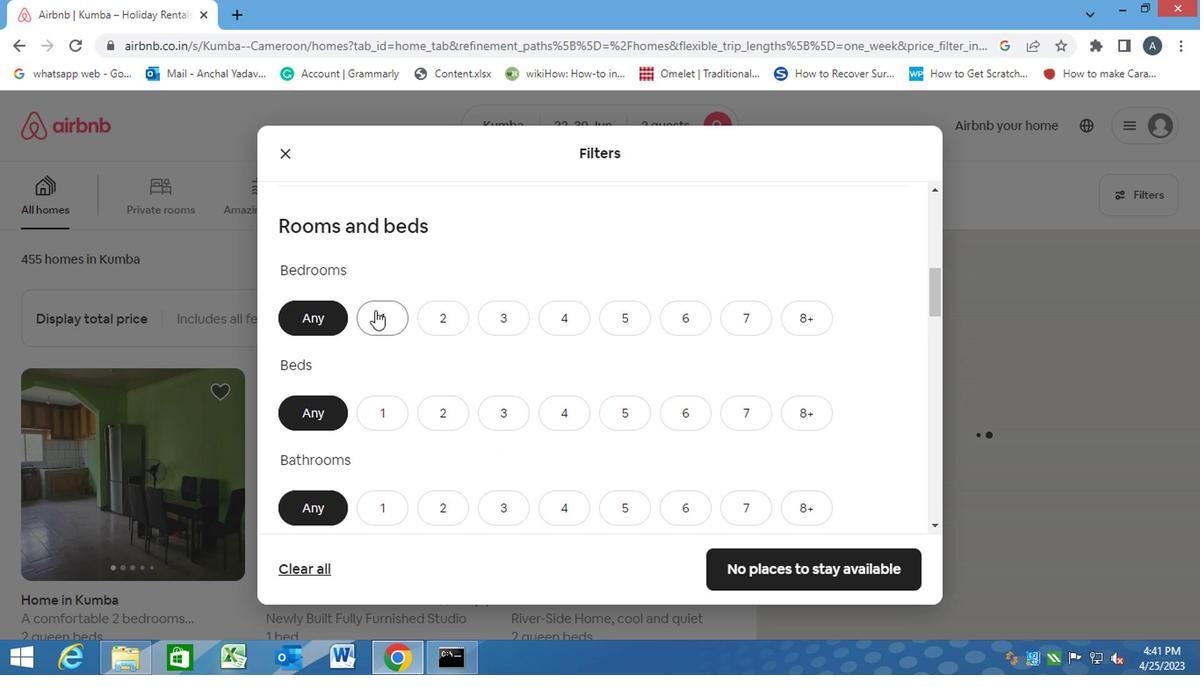 
Action: Mouse moved to (388, 400)
Screenshot: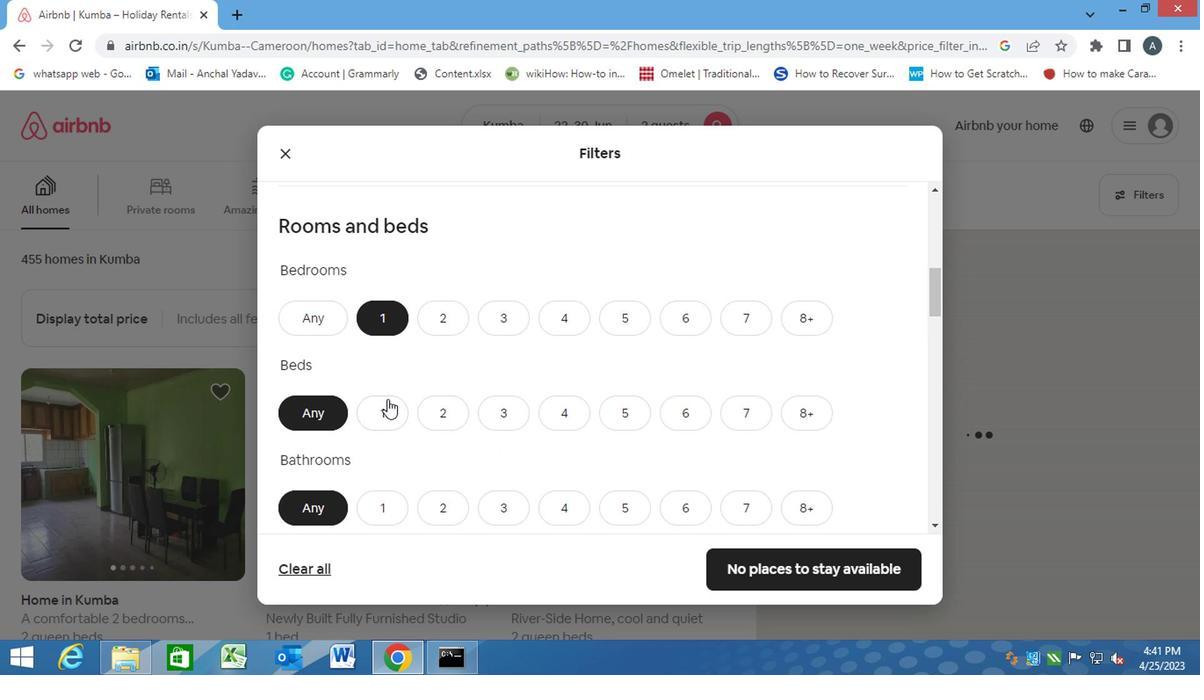 
Action: Mouse pressed left at (388, 400)
Screenshot: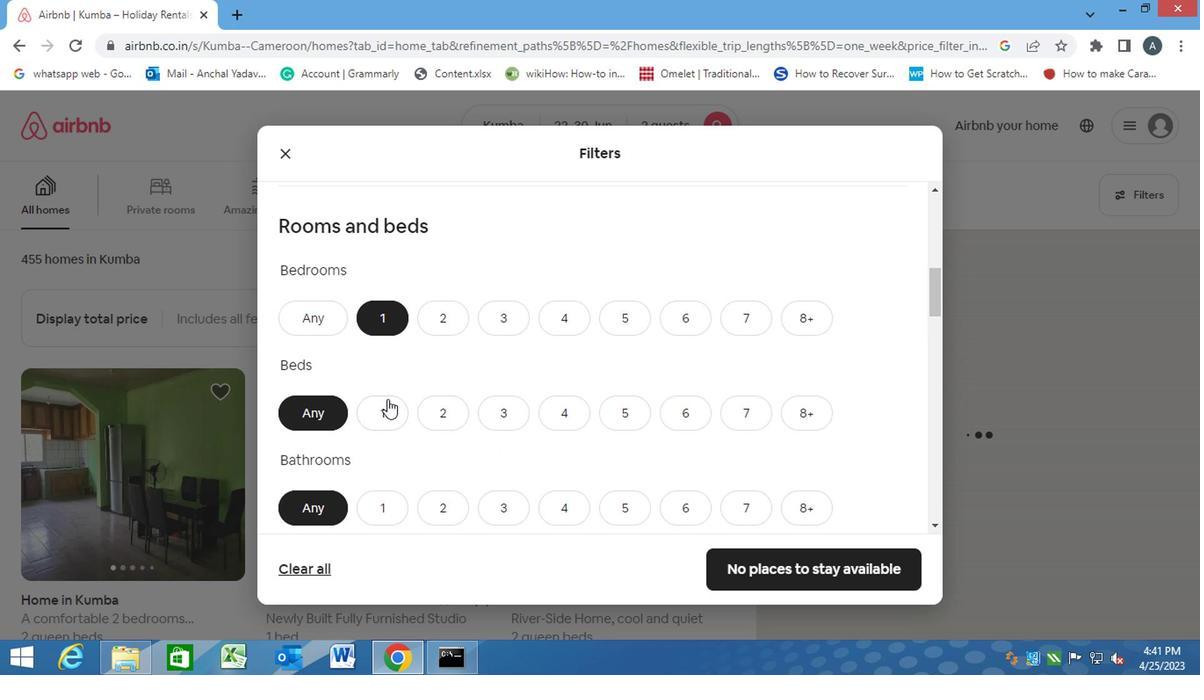 
Action: Mouse moved to (379, 514)
Screenshot: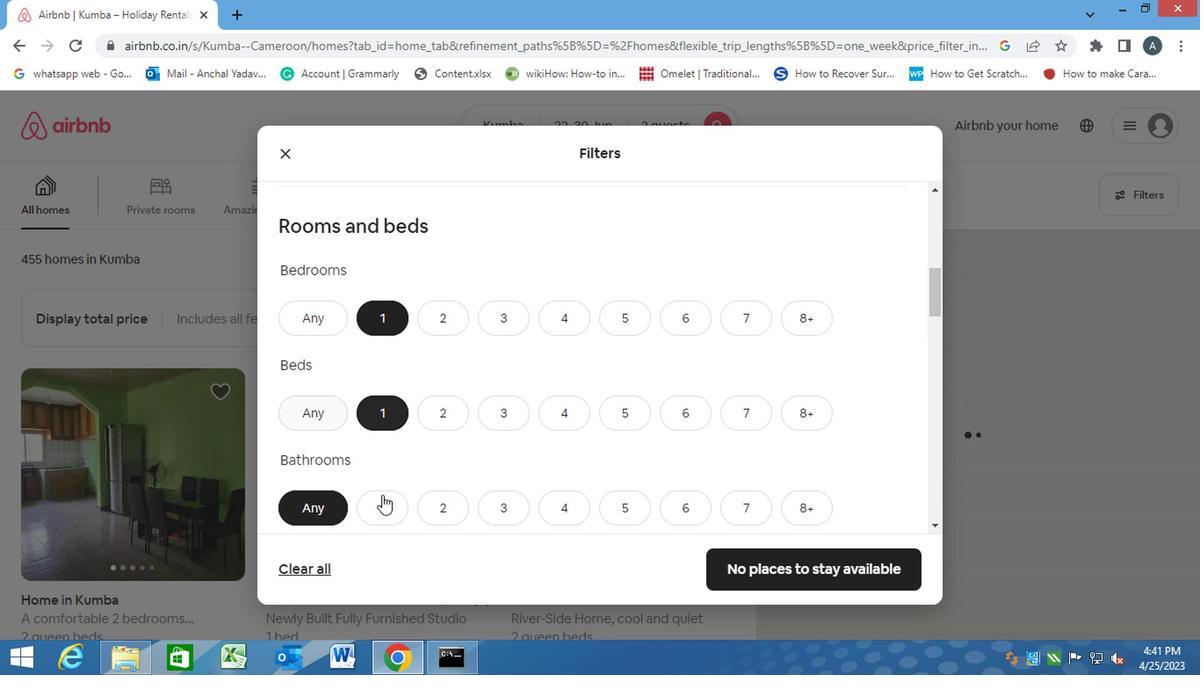 
Action: Mouse pressed left at (379, 514)
Screenshot: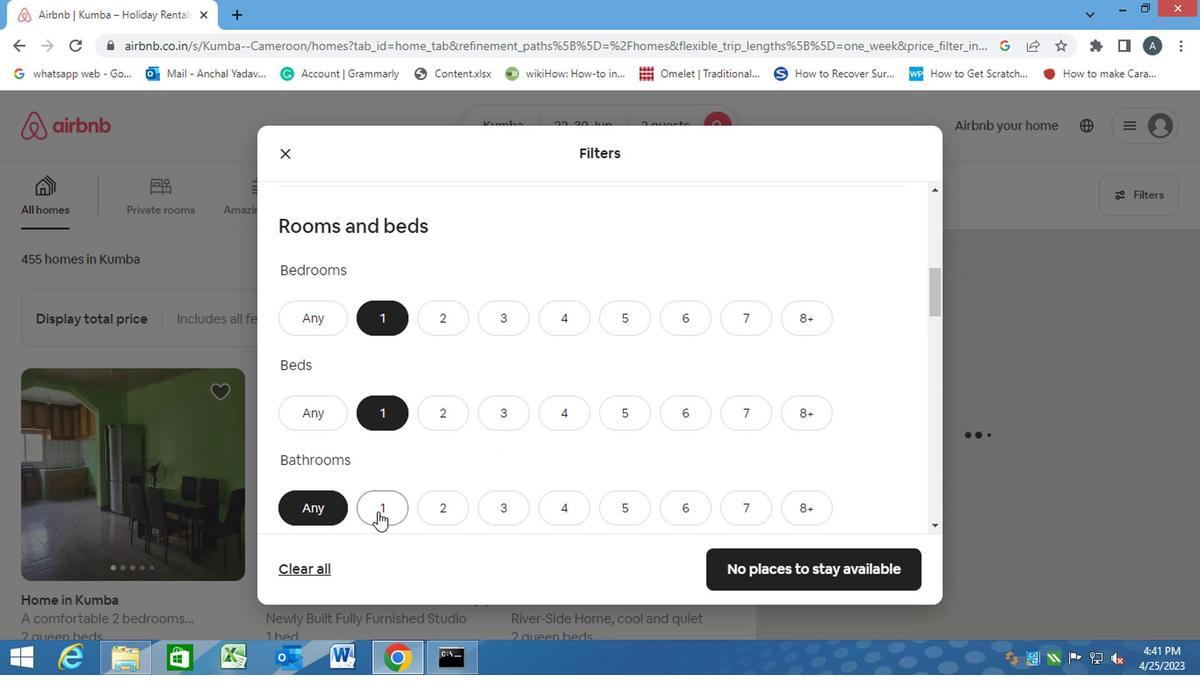 
Action: Mouse moved to (434, 498)
Screenshot: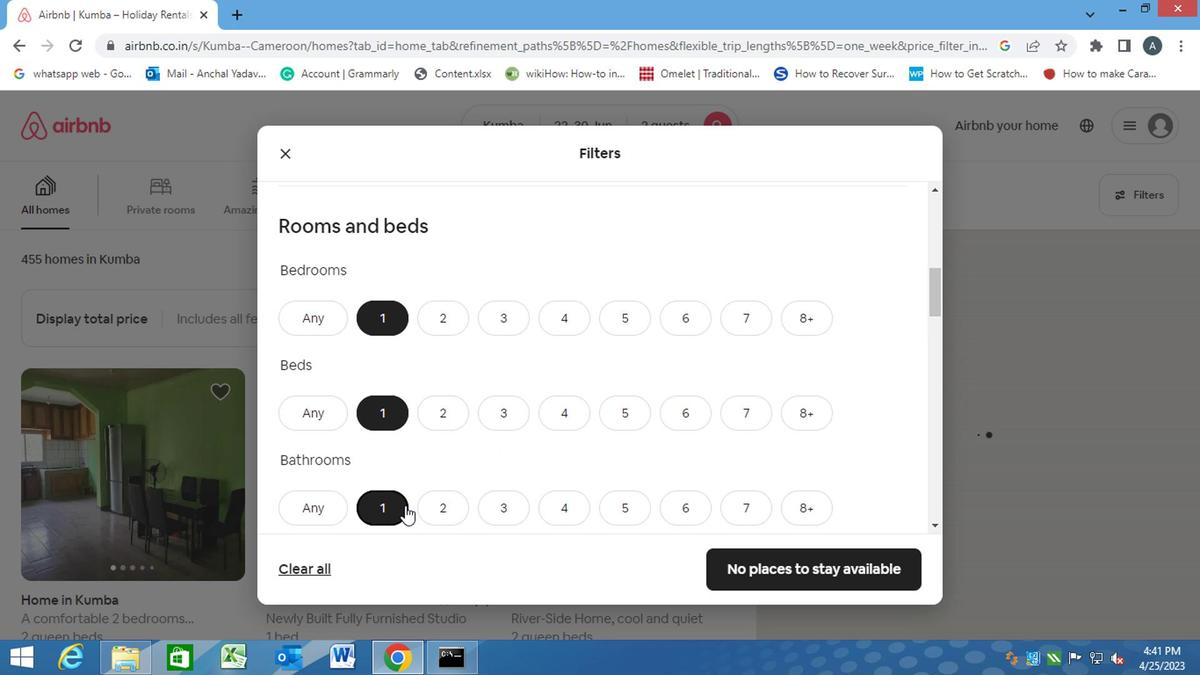 
Action: Mouse scrolled (434, 497) with delta (0, -1)
Screenshot: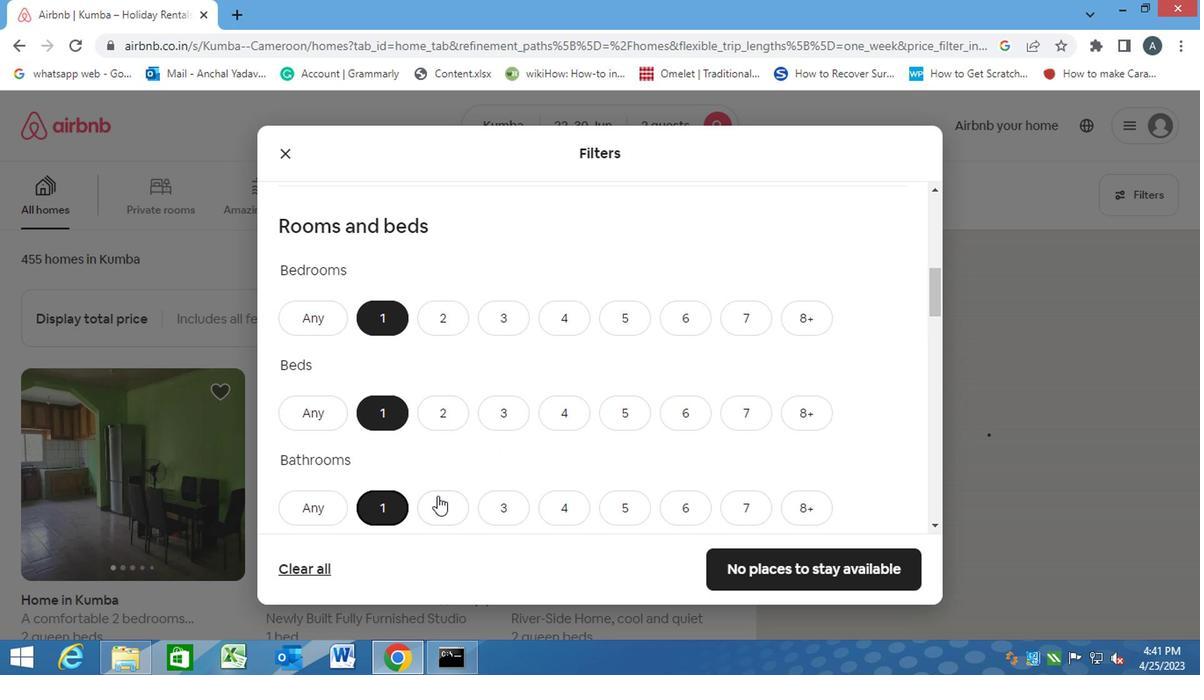 
Action: Mouse scrolled (434, 497) with delta (0, -1)
Screenshot: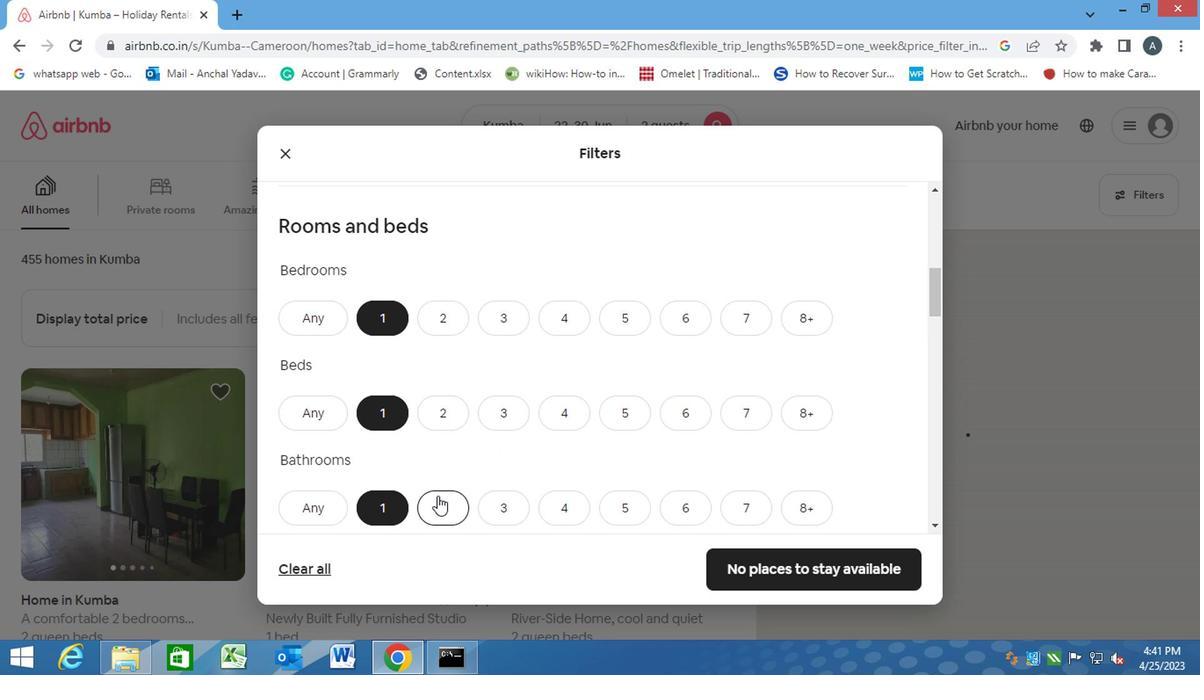 
Action: Mouse scrolled (434, 497) with delta (0, -1)
Screenshot: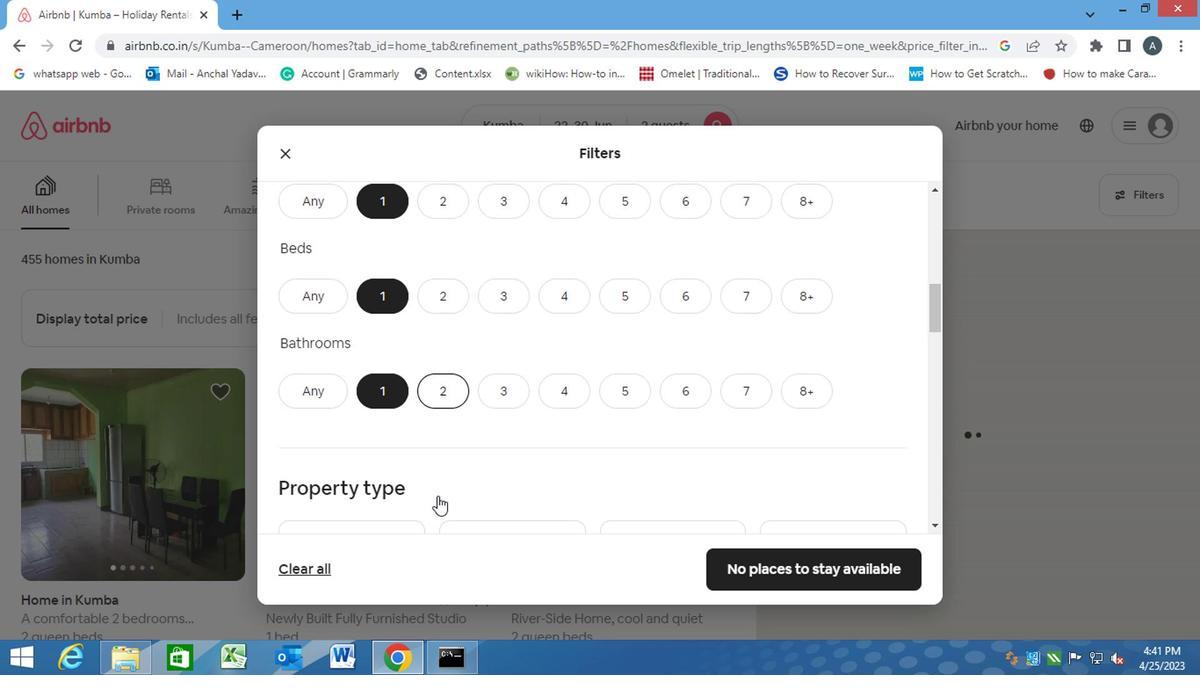 
Action: Mouse moved to (394, 448)
Screenshot: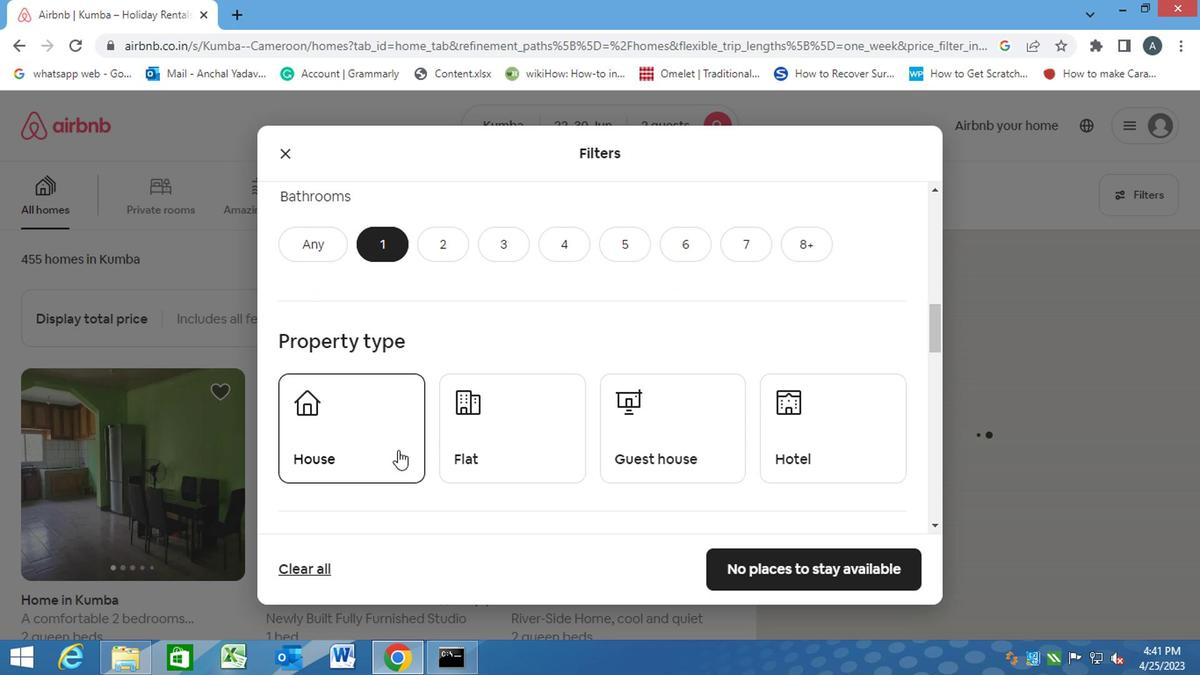 
Action: Mouse pressed left at (394, 448)
Screenshot: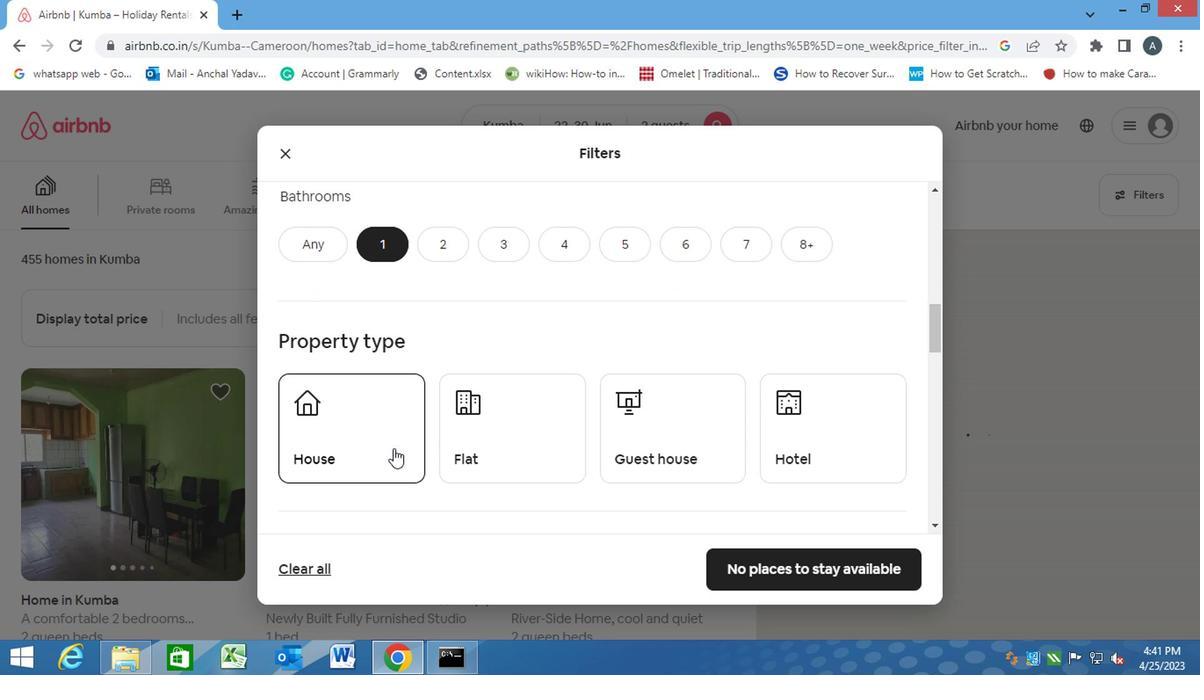 
Action: Mouse moved to (482, 439)
Screenshot: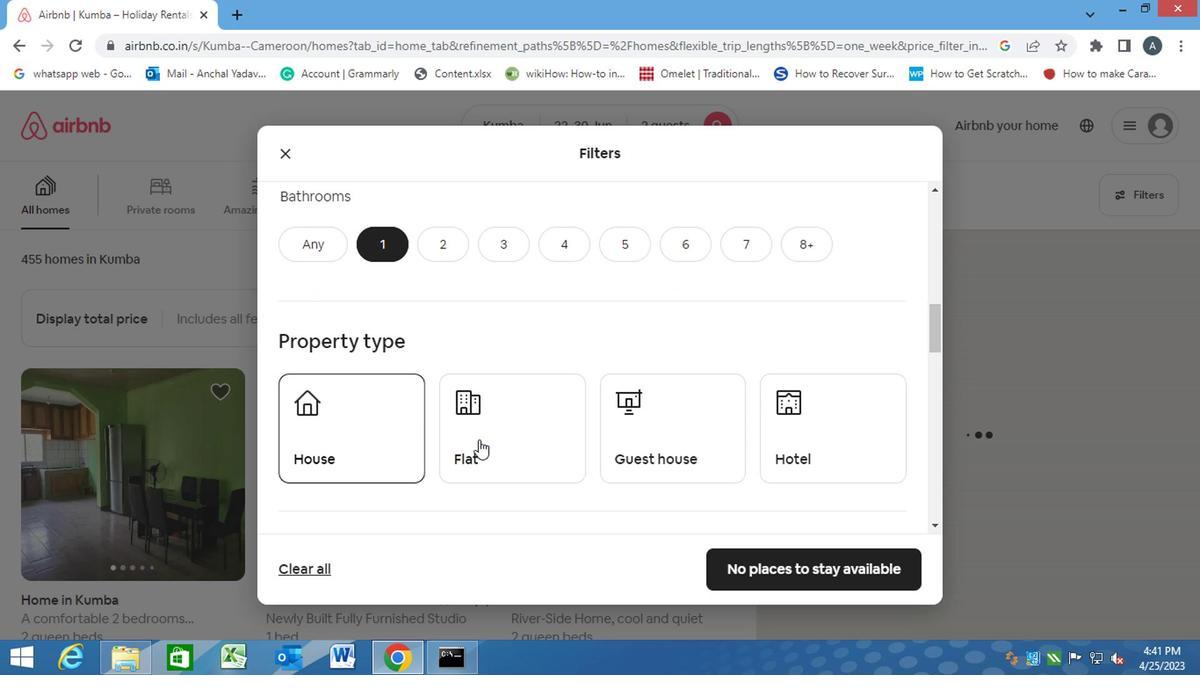 
Action: Mouse pressed left at (482, 439)
Screenshot: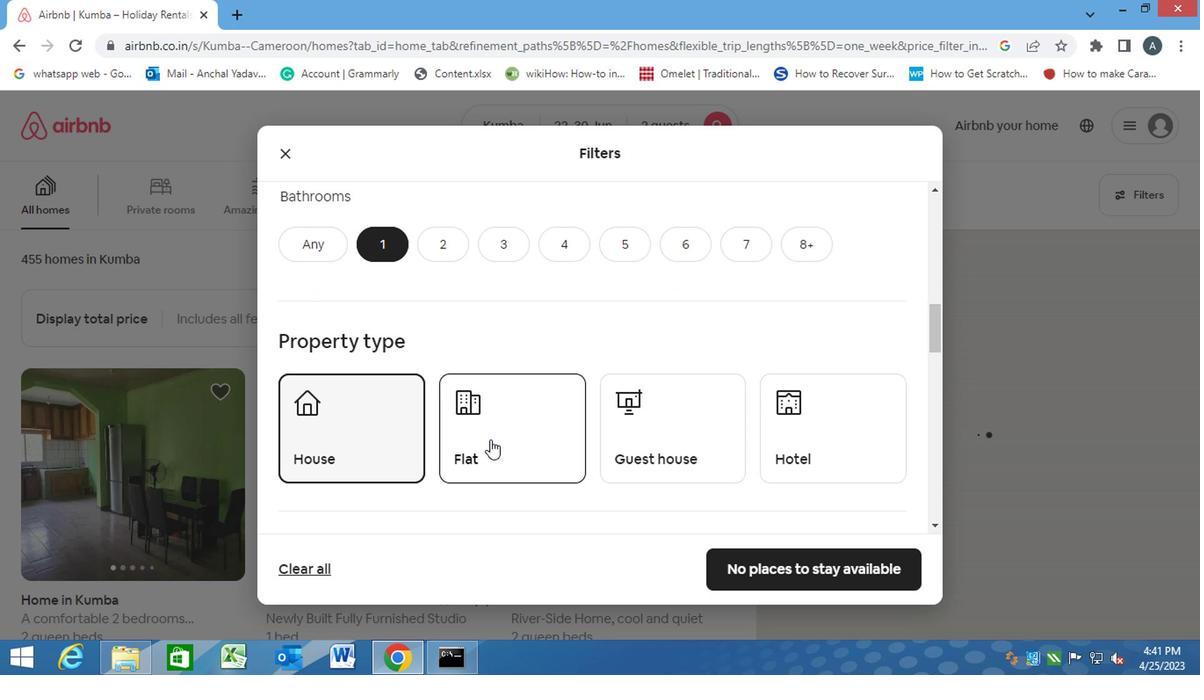 
Action: Mouse moved to (576, 432)
Screenshot: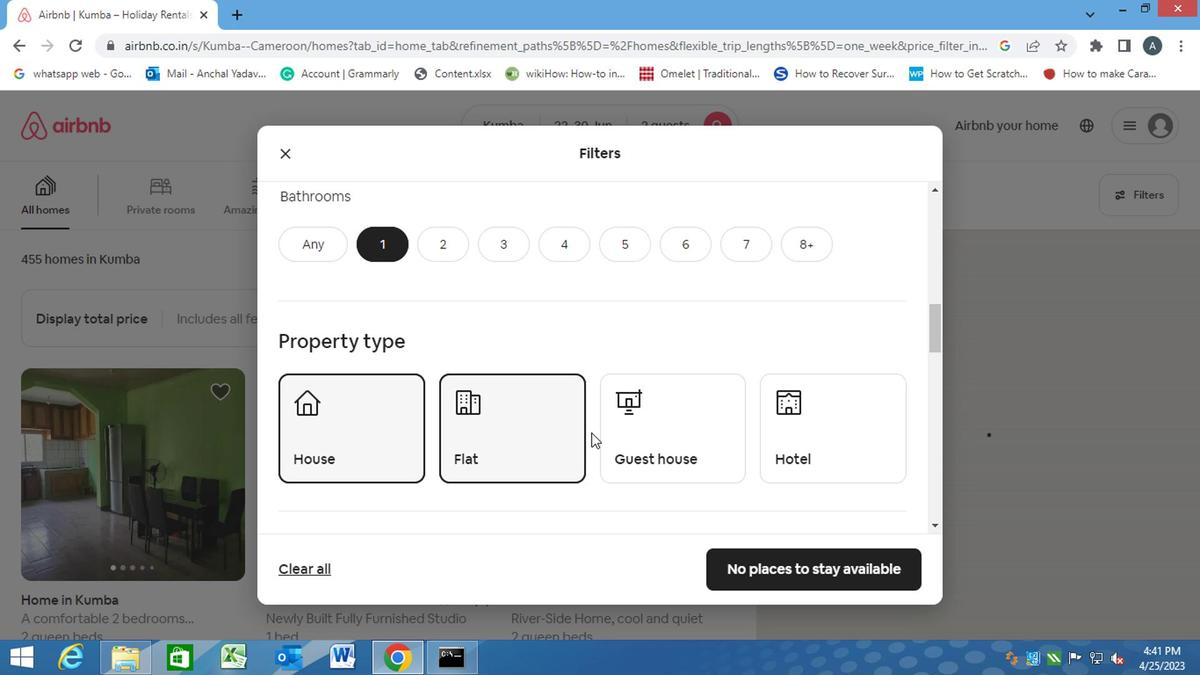 
Action: Mouse pressed left at (576, 432)
Screenshot: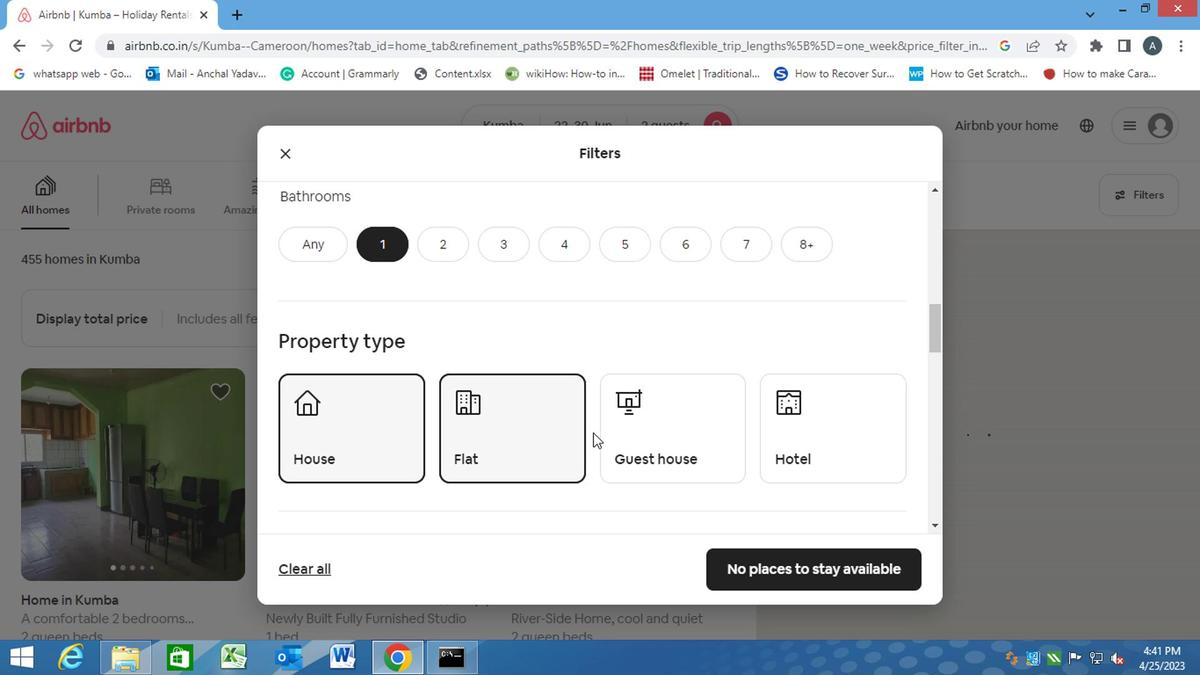 
Action: Mouse moved to (609, 432)
Screenshot: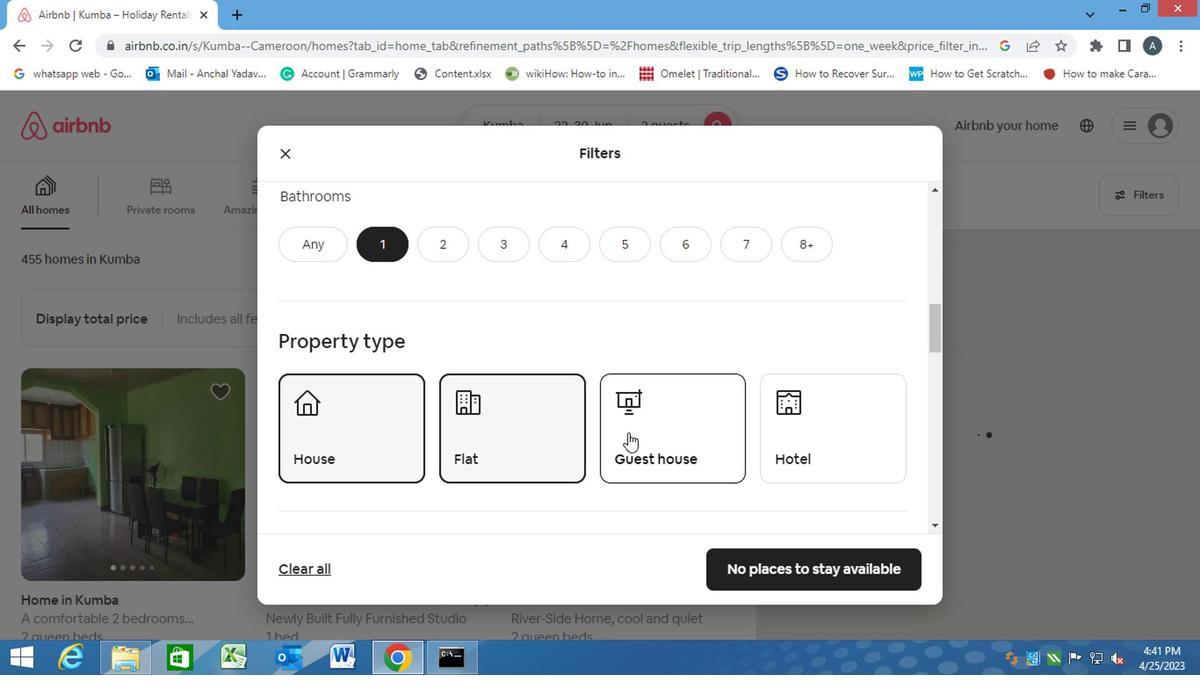 
Action: Mouse pressed left at (609, 432)
Screenshot: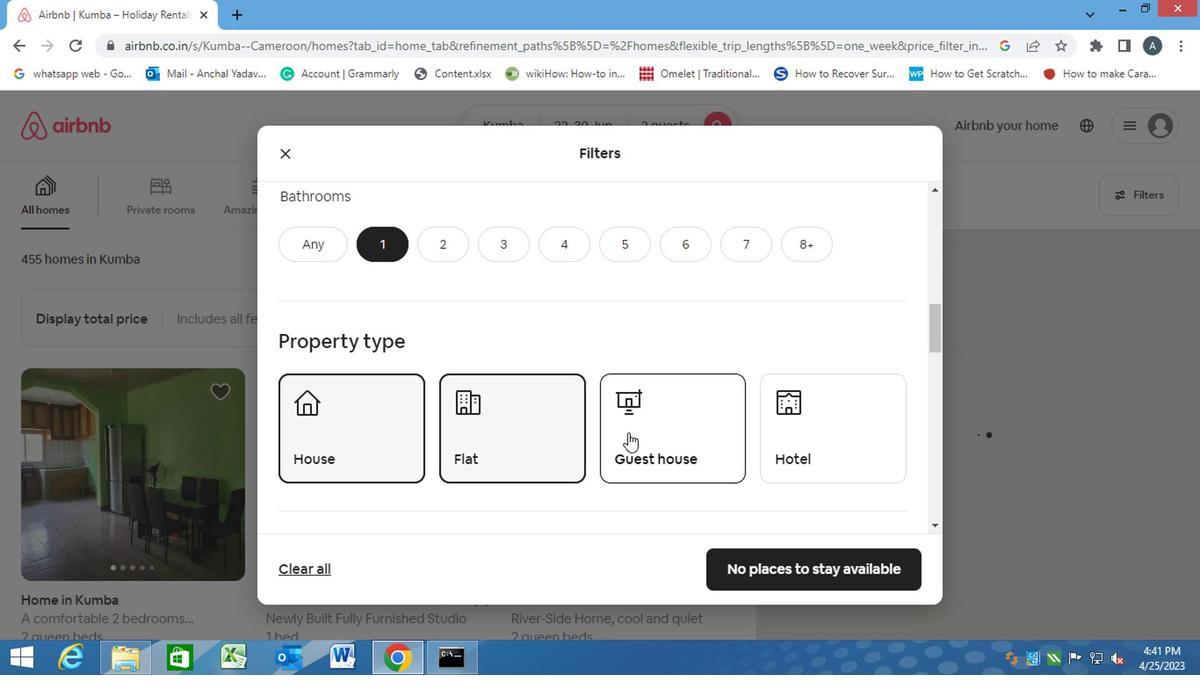 
Action: Mouse moved to (814, 430)
Screenshot: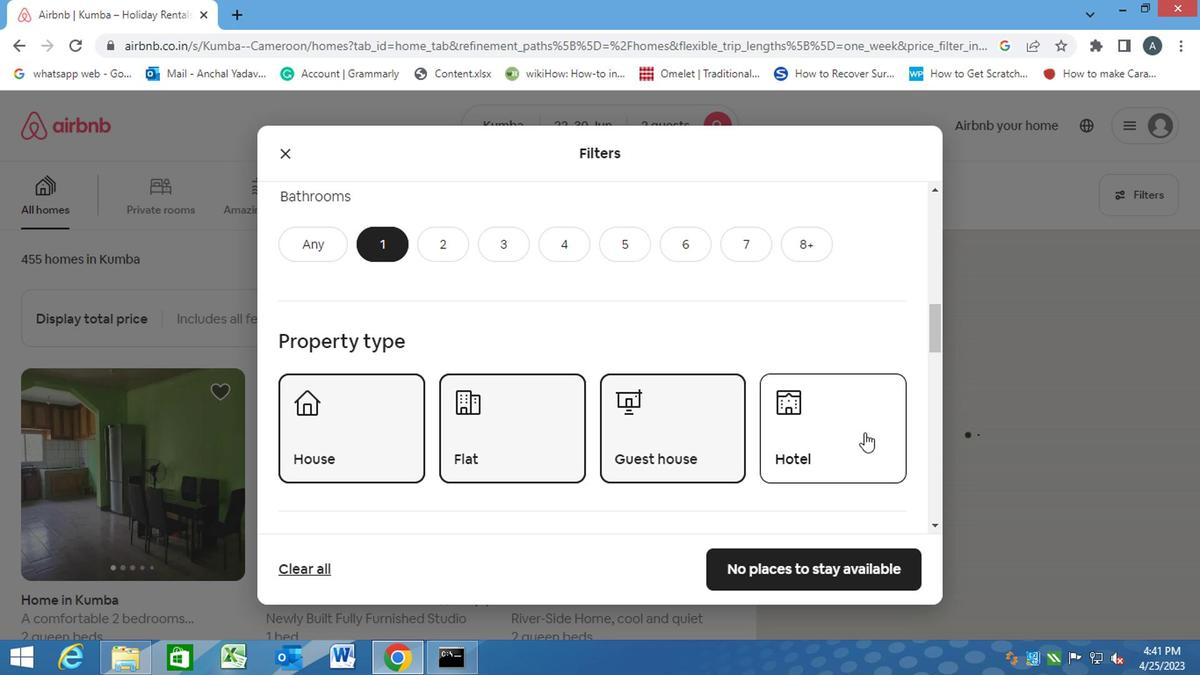
Action: Mouse pressed left at (814, 430)
Screenshot: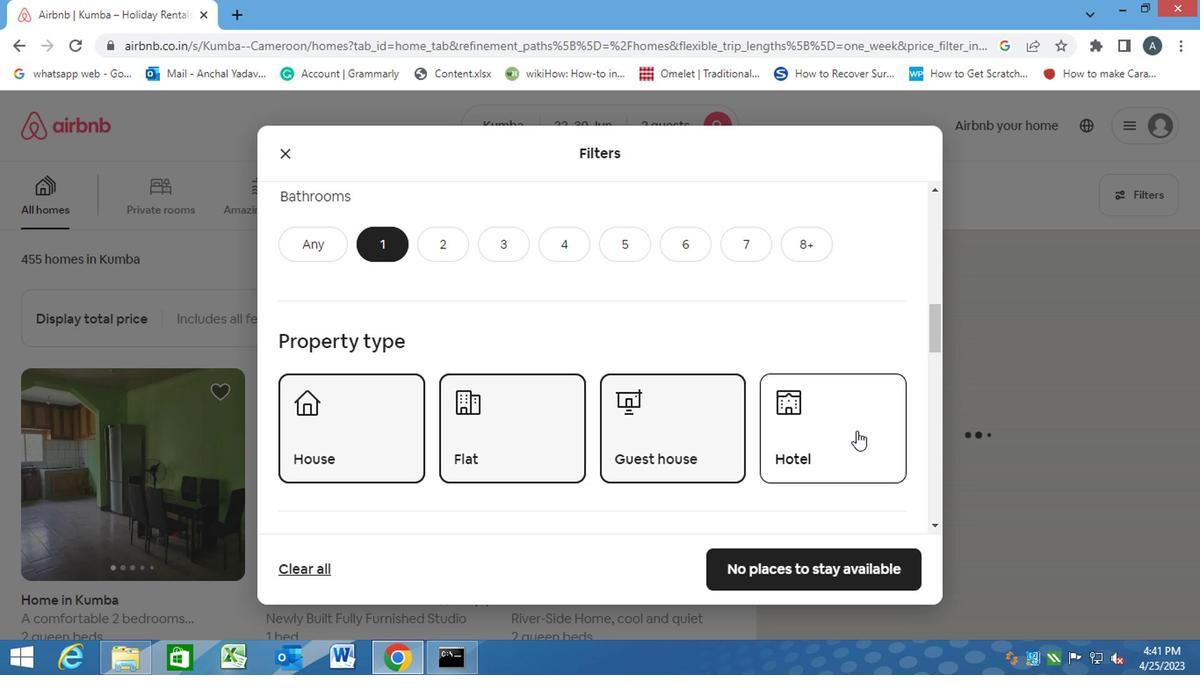 
Action: Mouse moved to (616, 481)
Screenshot: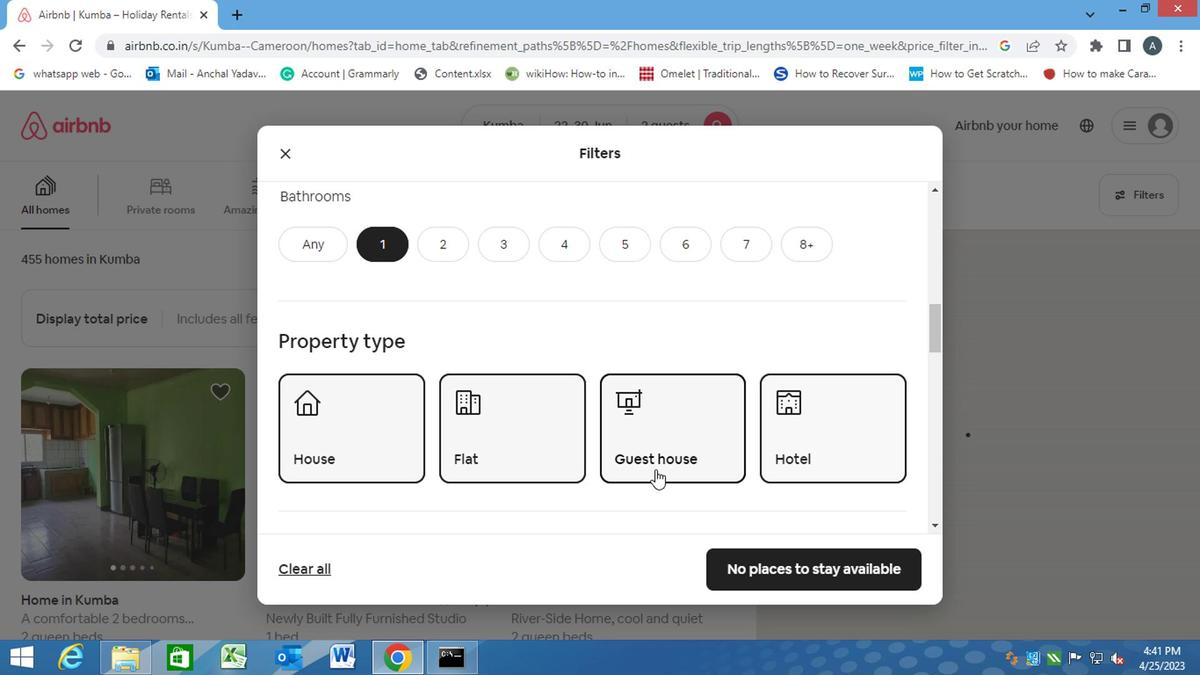 
Action: Mouse scrolled (616, 480) with delta (0, 0)
Screenshot: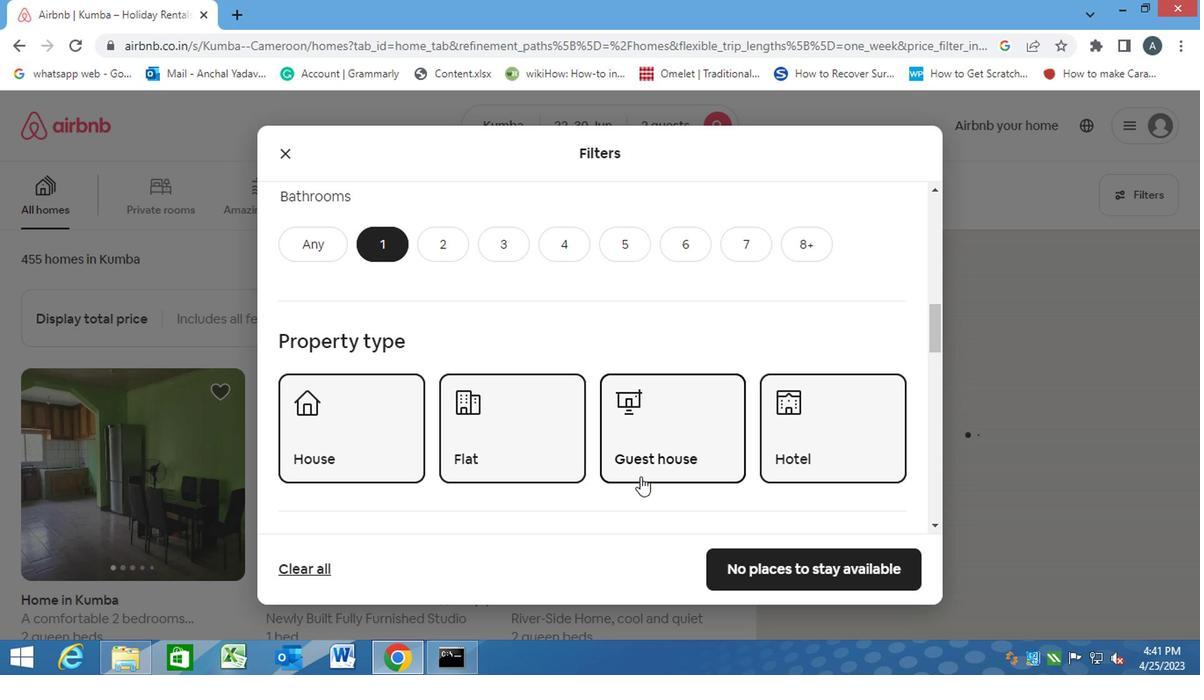 
Action: Mouse scrolled (616, 480) with delta (0, 0)
Screenshot: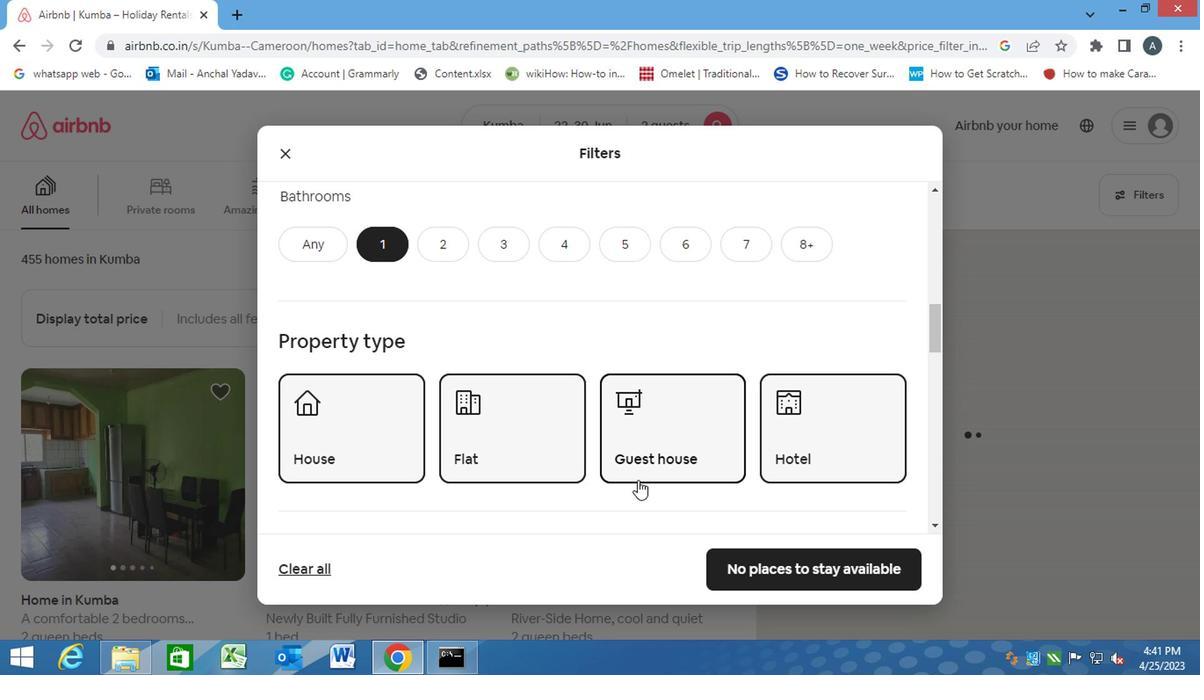 
Action: Mouse scrolled (616, 480) with delta (0, 0)
Screenshot: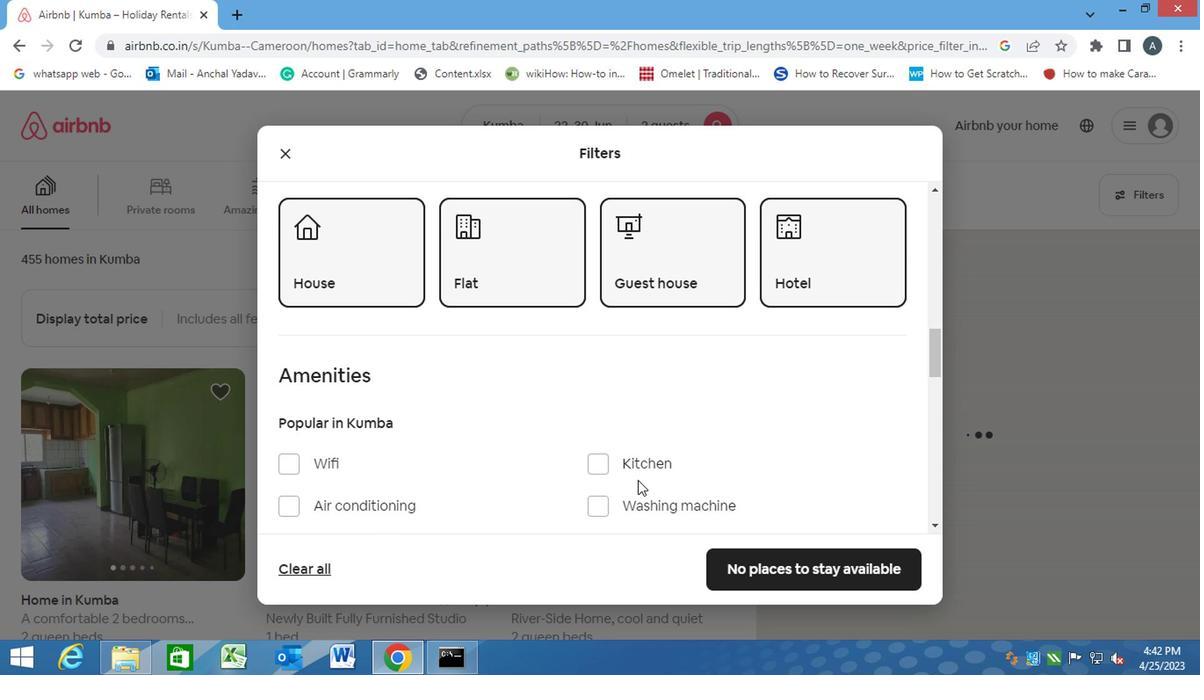 
Action: Mouse scrolled (616, 480) with delta (0, 0)
Screenshot: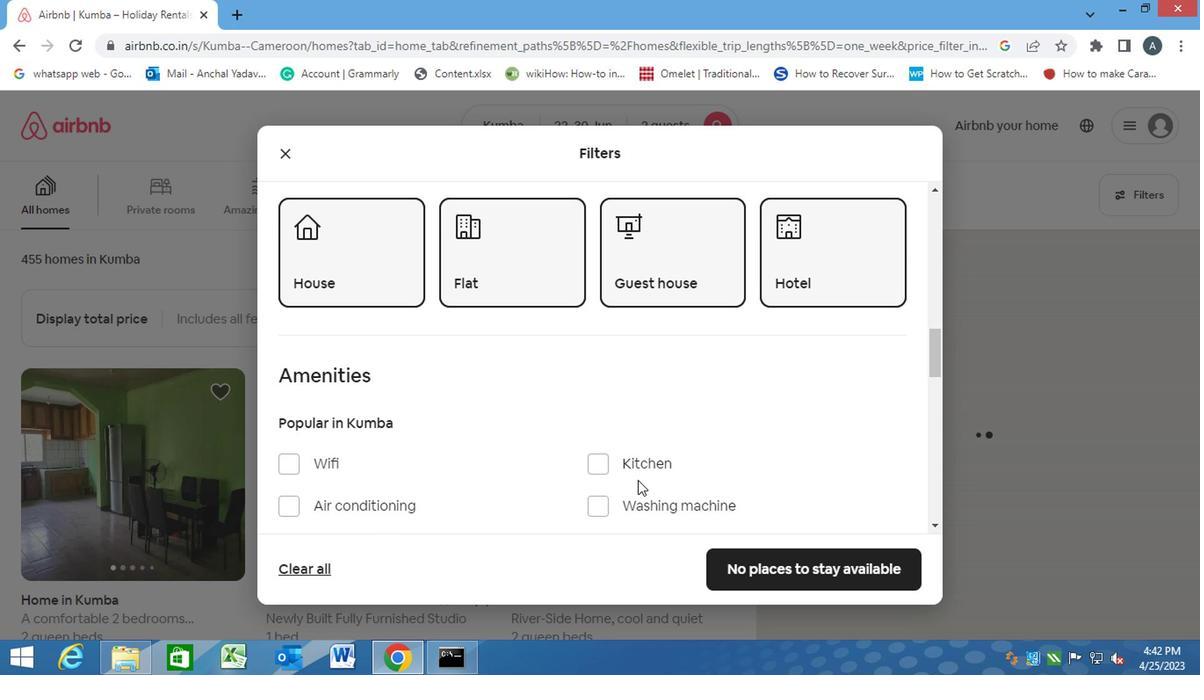 
Action: Mouse scrolled (616, 480) with delta (0, 0)
Screenshot: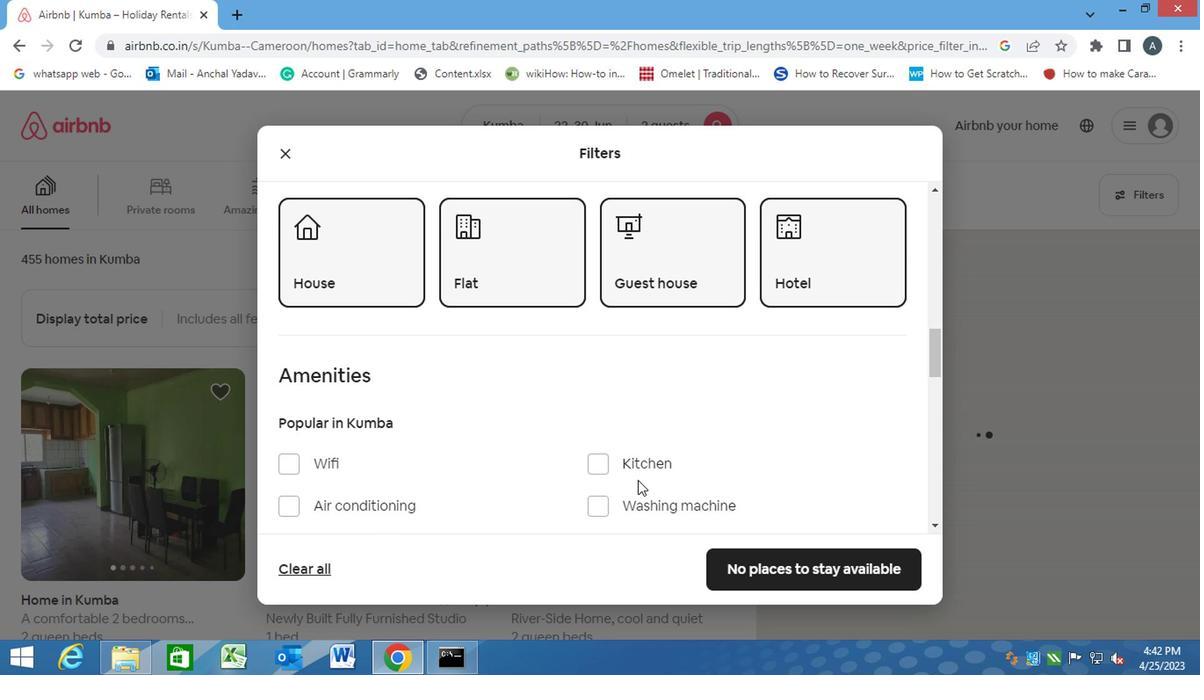 
Action: Mouse scrolled (616, 480) with delta (0, 0)
Screenshot: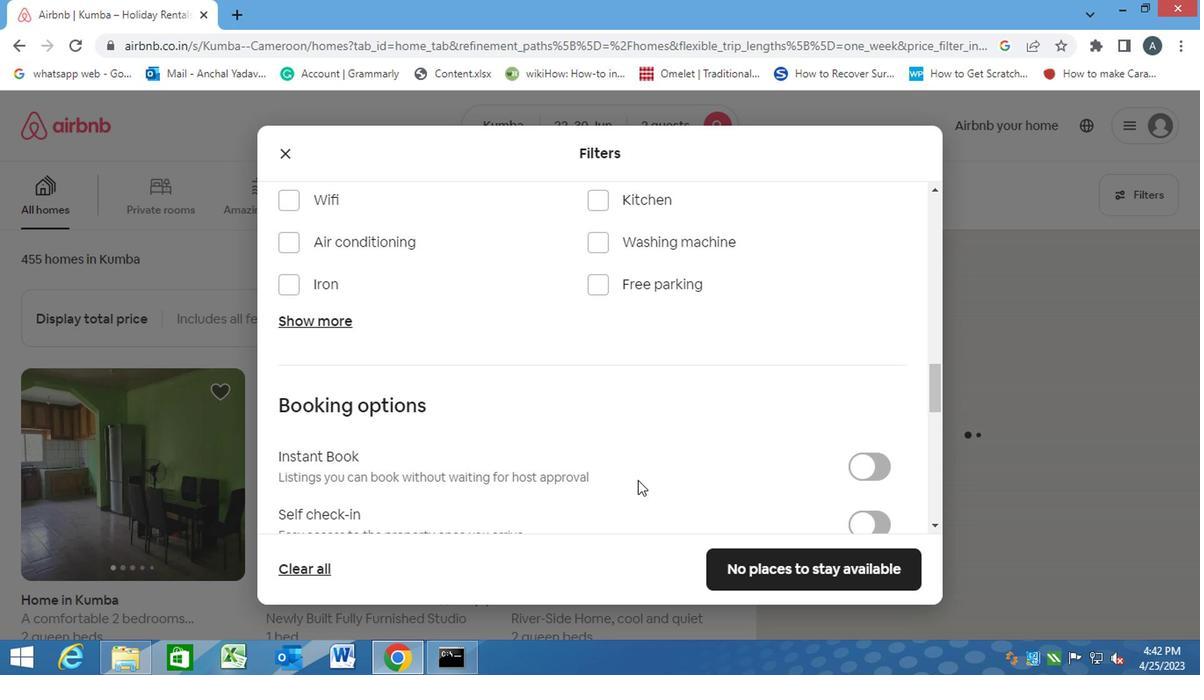 
Action: Mouse moved to (813, 436)
Screenshot: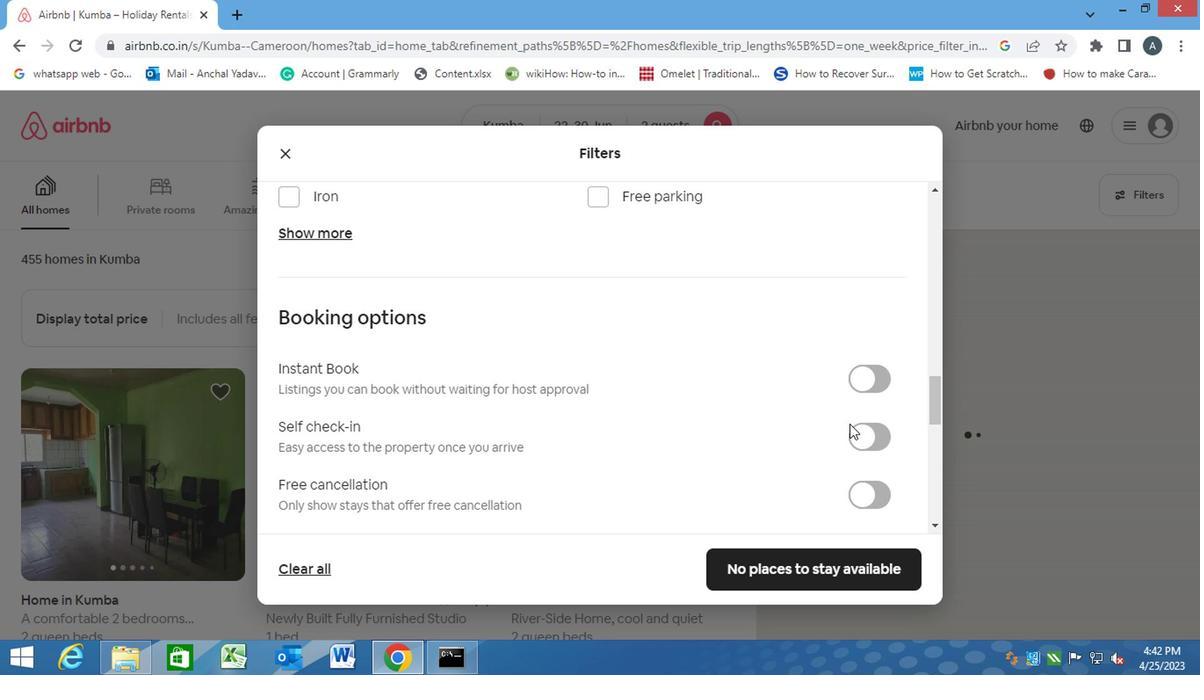 
Action: Mouse pressed left at (813, 436)
Screenshot: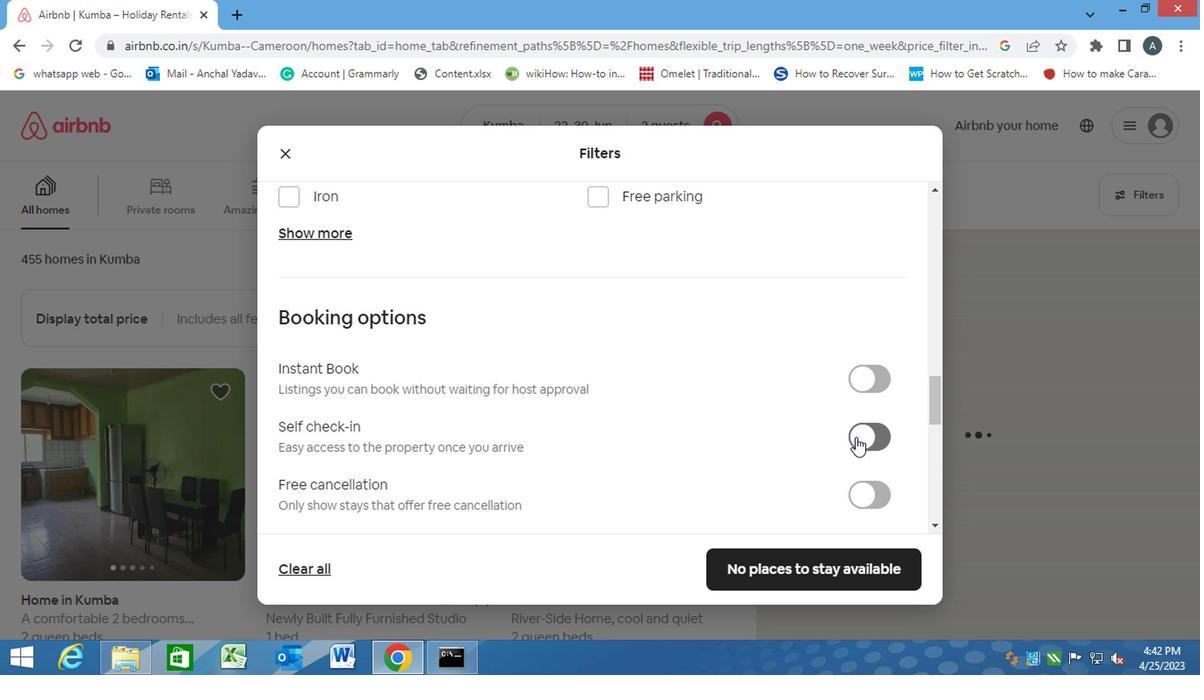 
Action: Mouse moved to (603, 455)
Screenshot: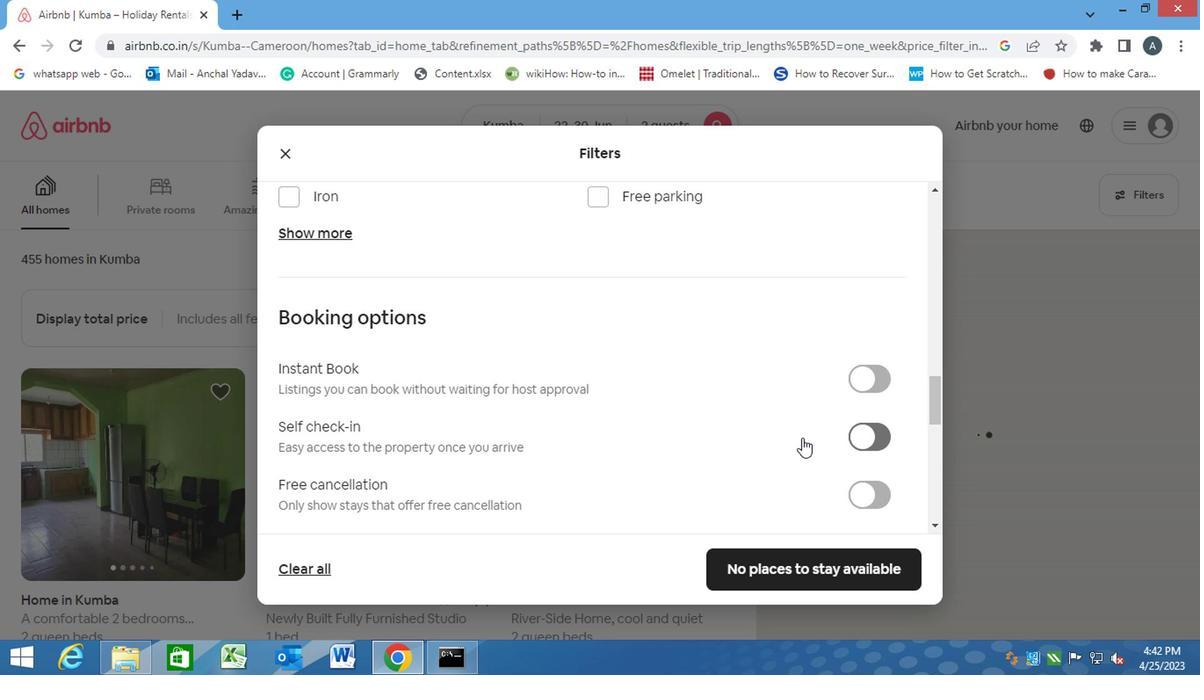
Action: Mouse scrolled (603, 455) with delta (0, 0)
Screenshot: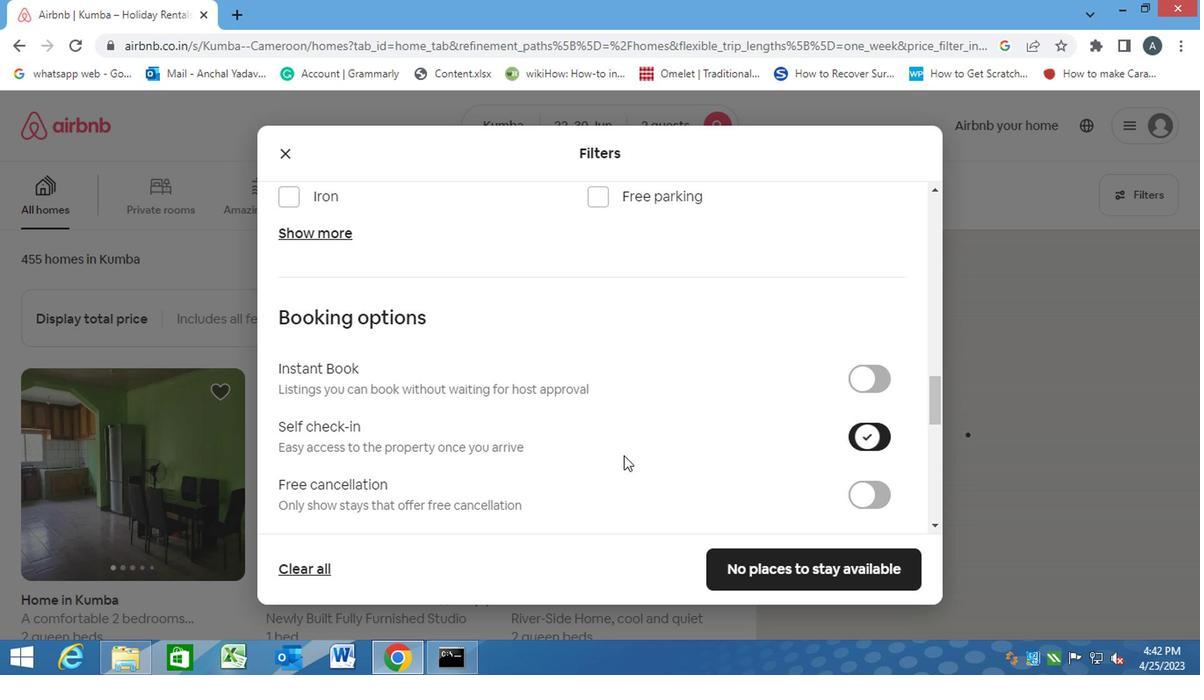 
Action: Mouse scrolled (603, 455) with delta (0, 0)
Screenshot: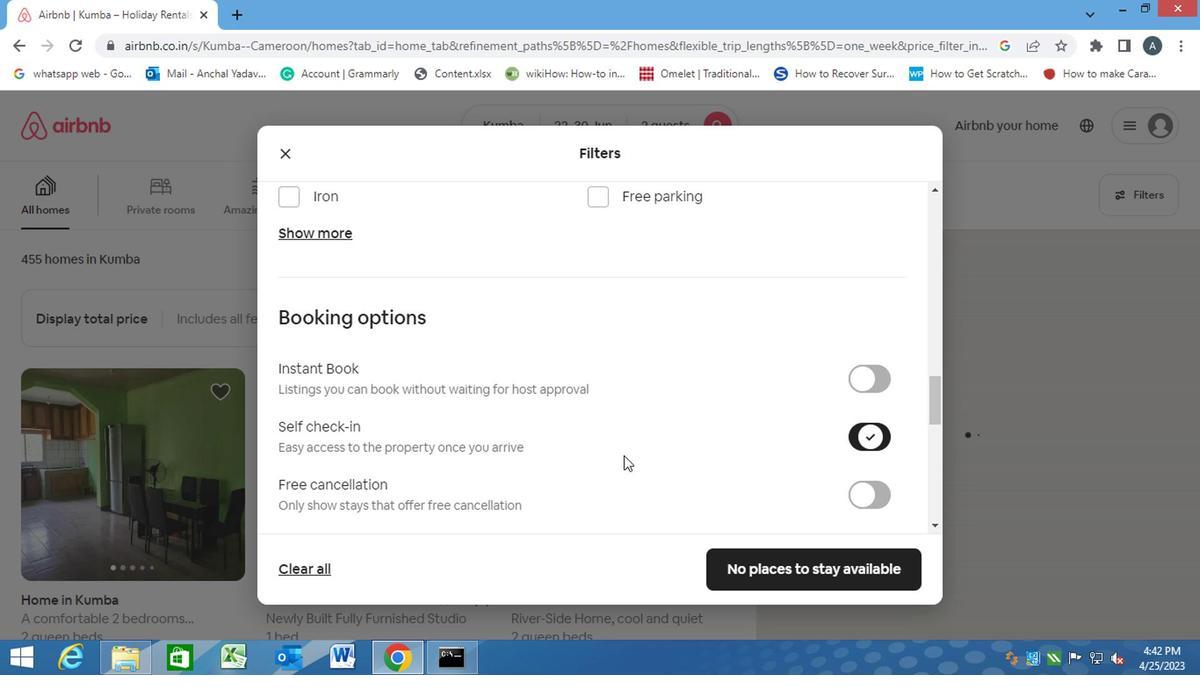 
Action: Mouse scrolled (603, 455) with delta (0, 0)
Screenshot: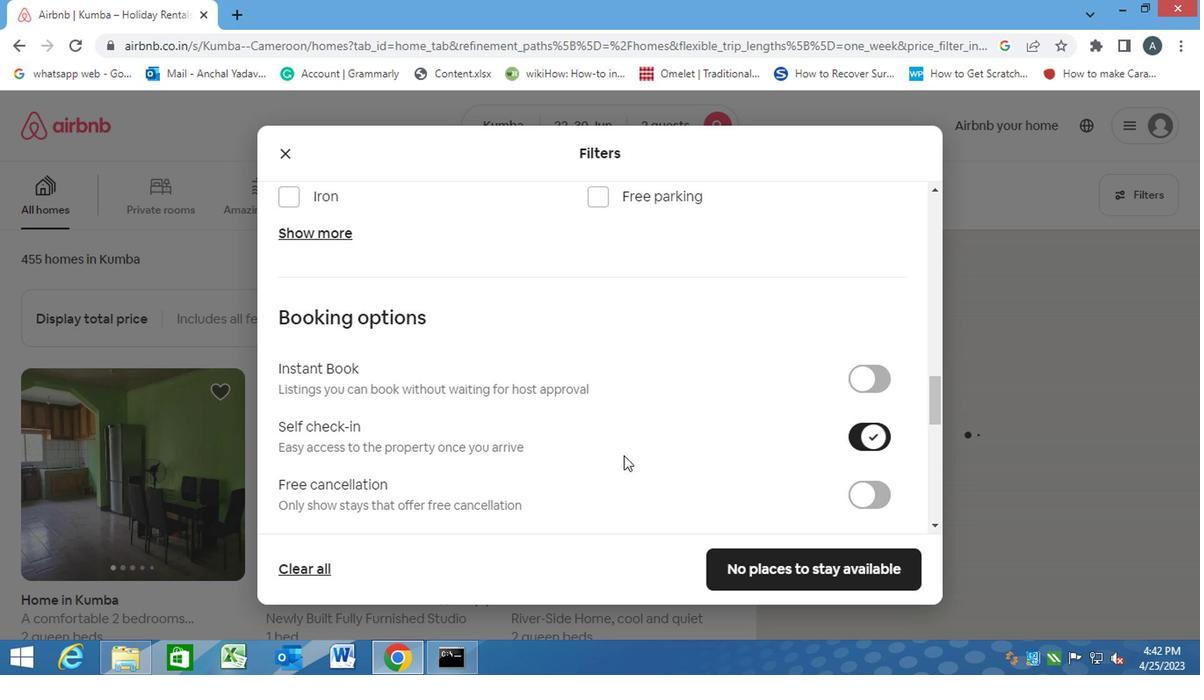
Action: Mouse scrolled (603, 455) with delta (0, 0)
Screenshot: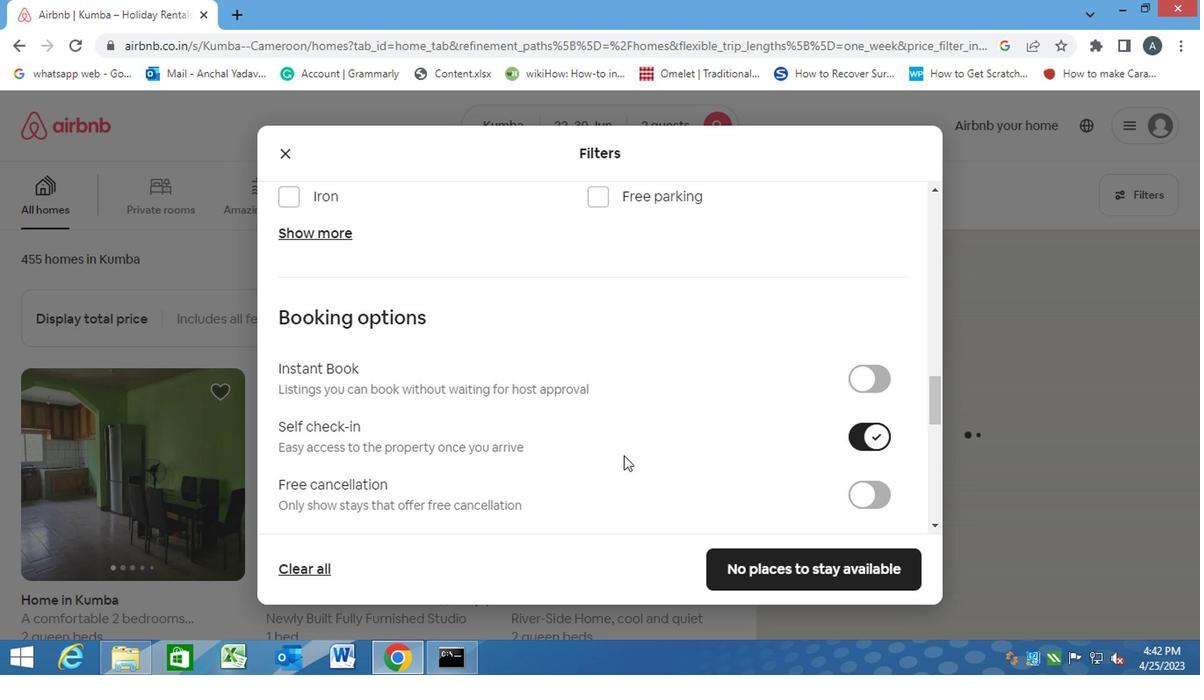 
Action: Mouse scrolled (603, 455) with delta (0, 0)
Screenshot: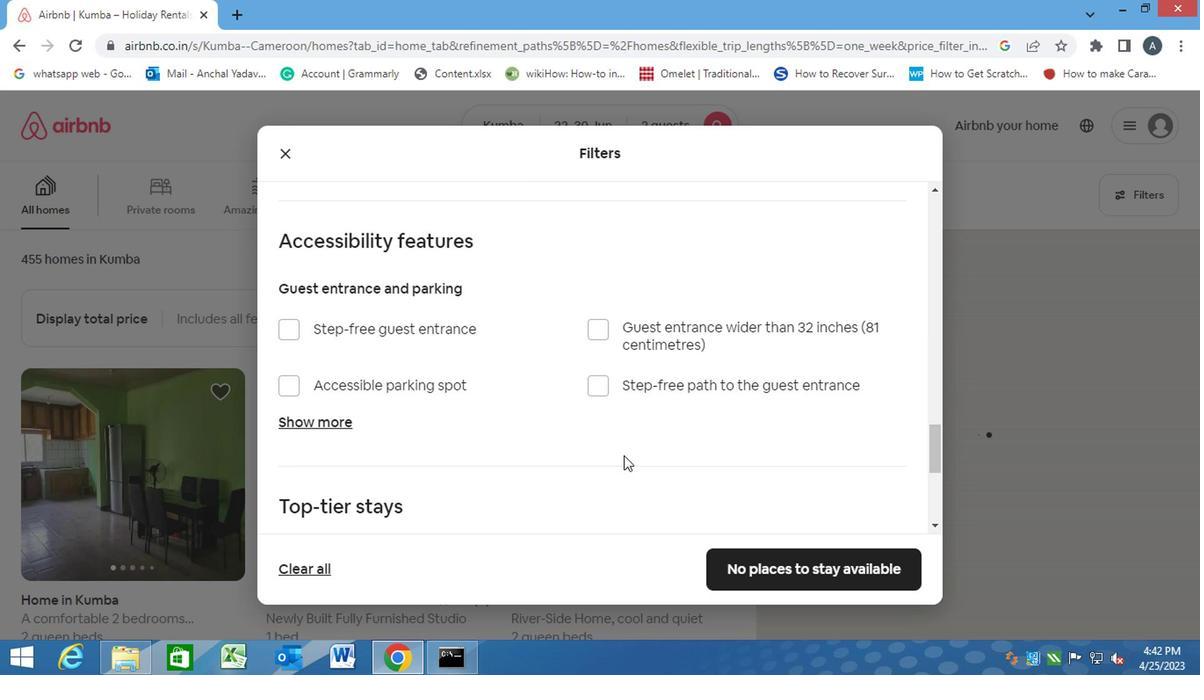
Action: Mouse scrolled (603, 455) with delta (0, 0)
Screenshot: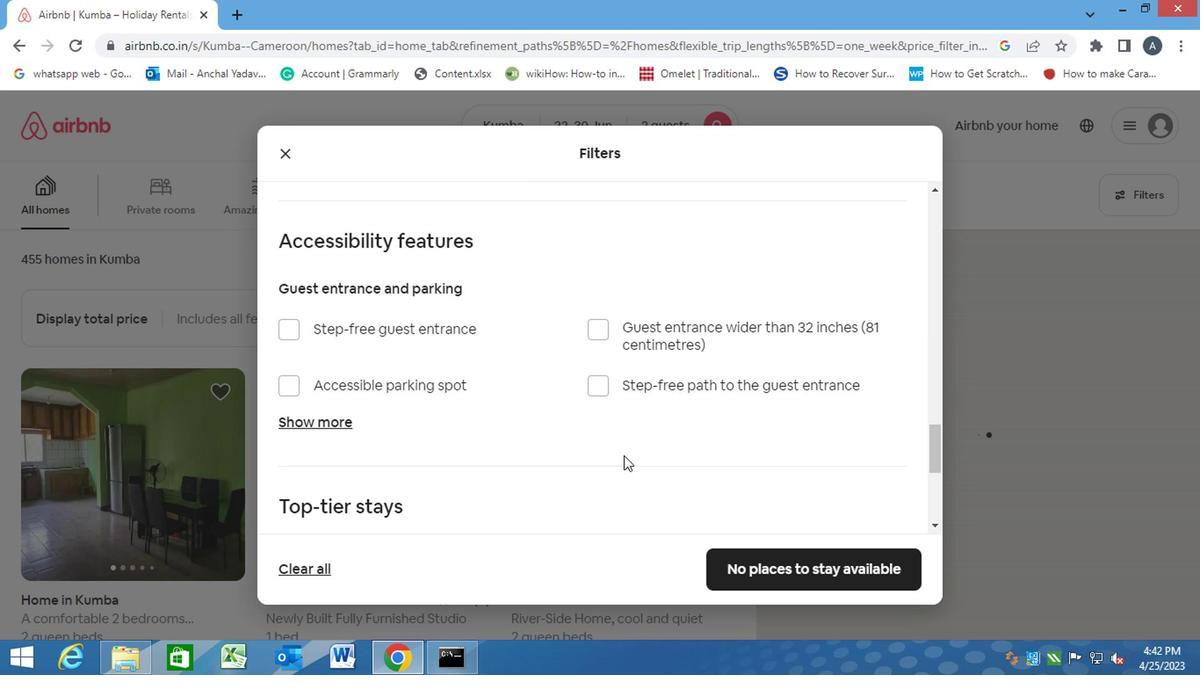 
Action: Mouse scrolled (603, 455) with delta (0, 0)
Screenshot: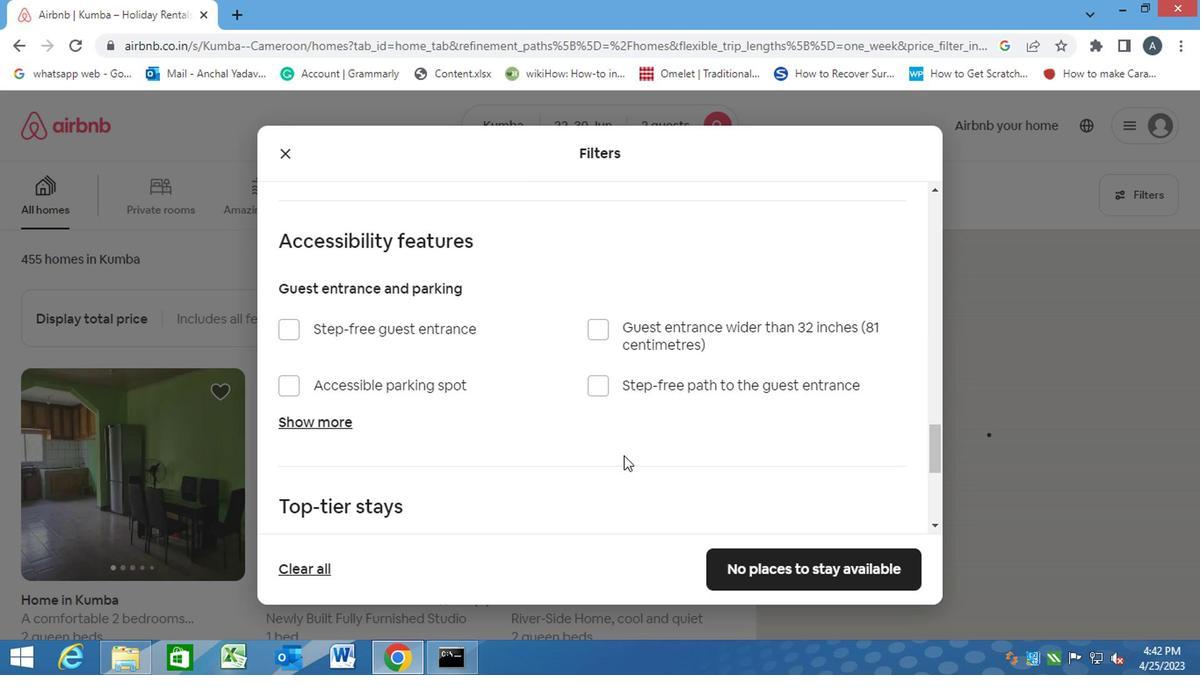 
Action: Mouse moved to (295, 482)
Screenshot: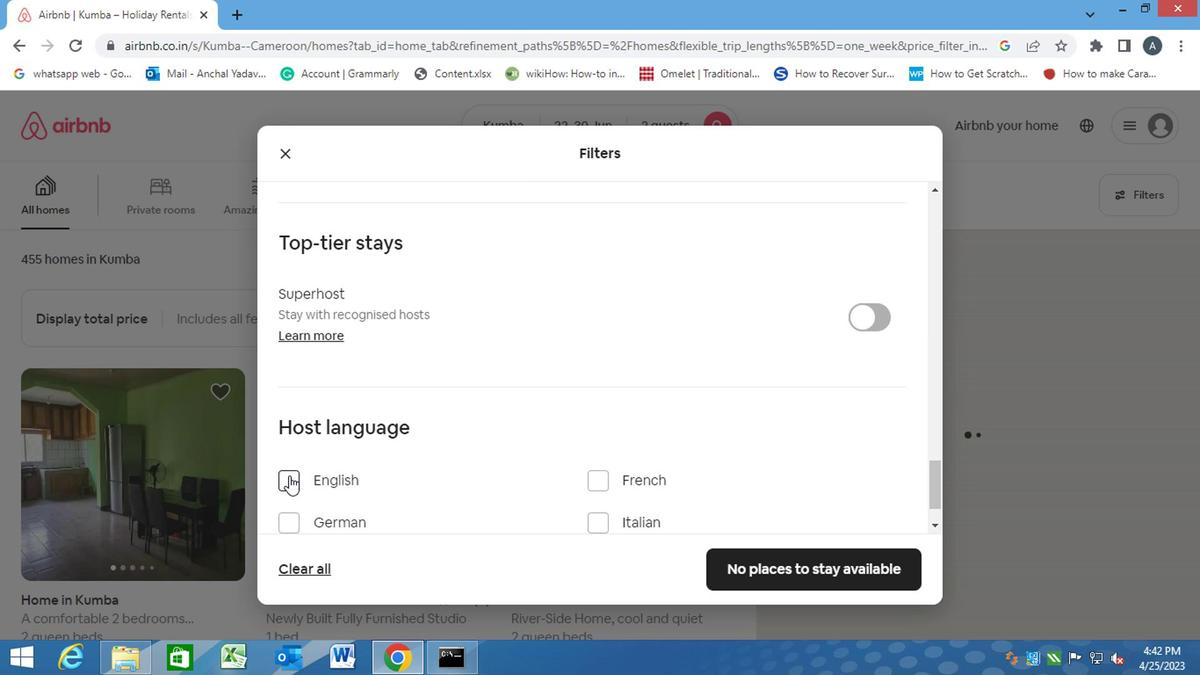
Action: Mouse pressed left at (295, 482)
Screenshot: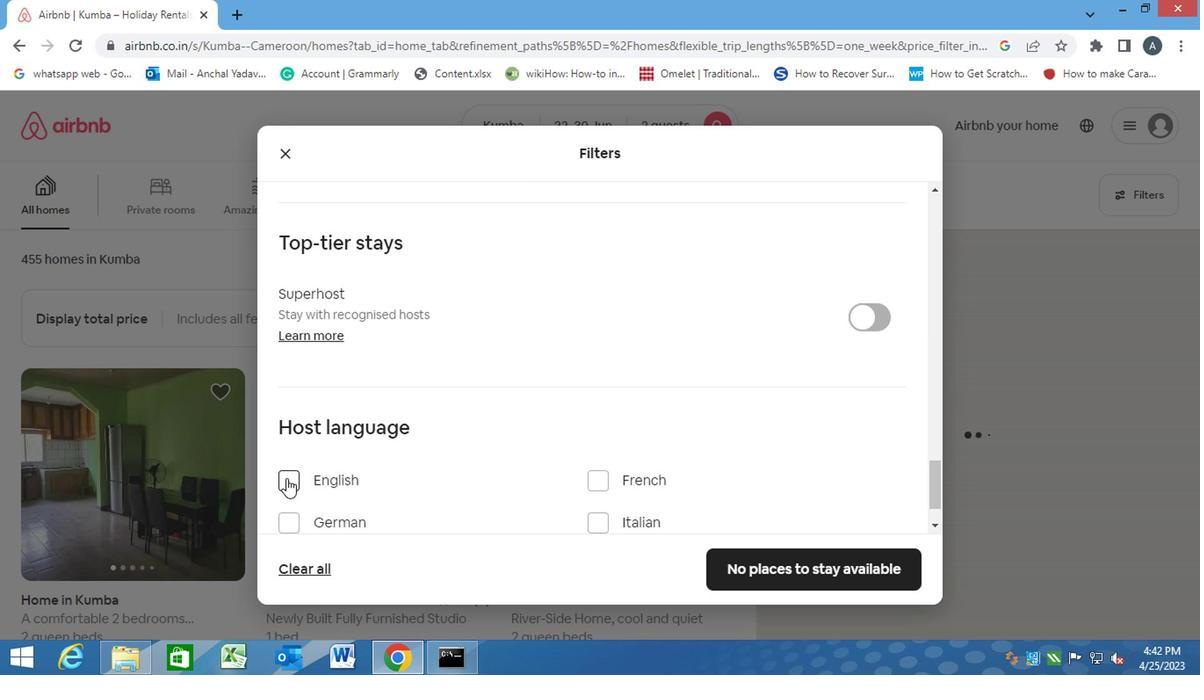 
Action: Mouse moved to (710, 572)
Screenshot: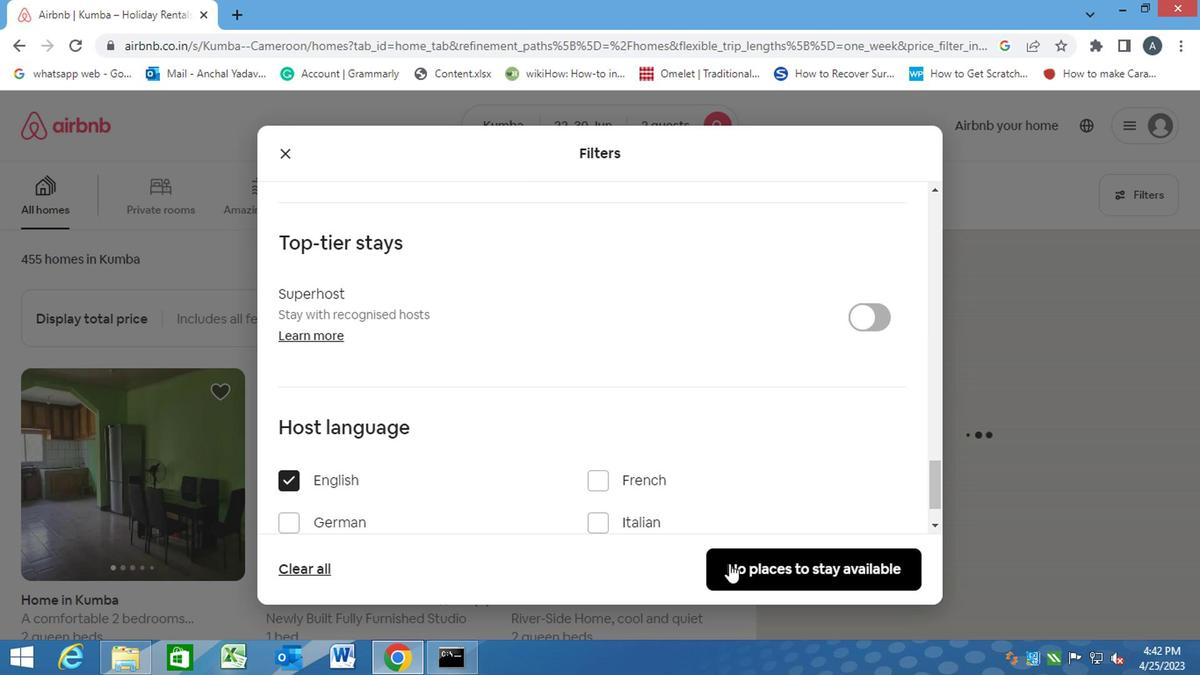 
Action: Mouse pressed left at (710, 572)
Screenshot: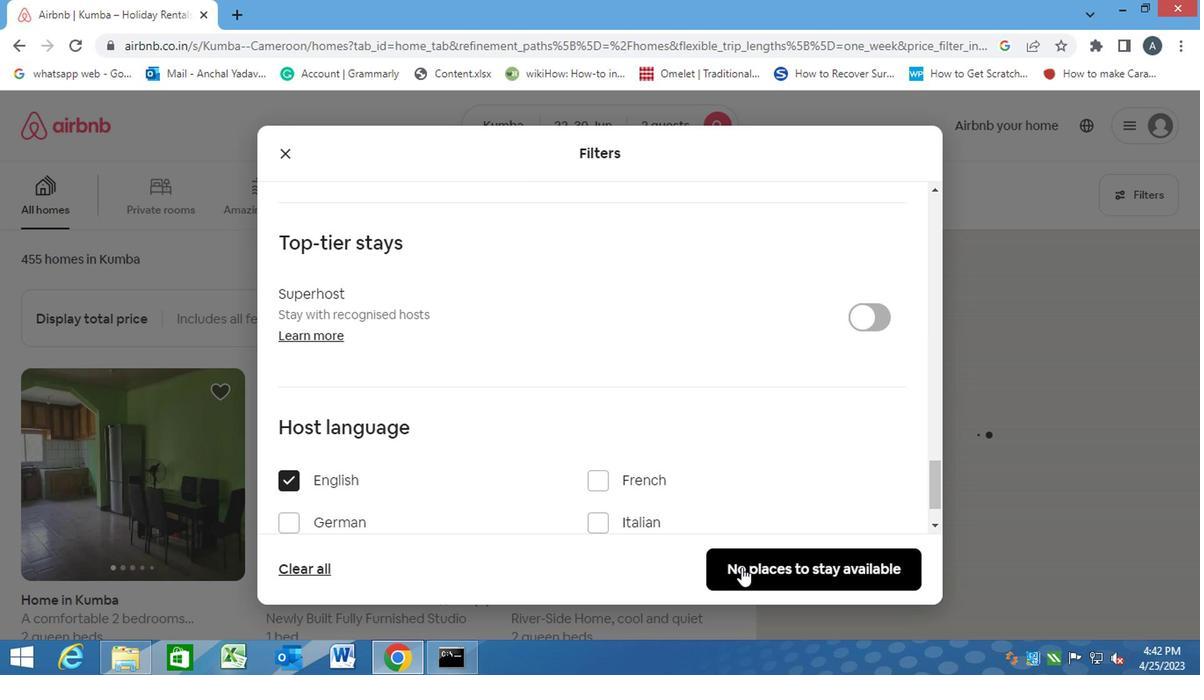 
